 Task: Add Sprouts Guava Melon Moisturizing Hand Cream With Hyaluronic Acid to the cart.
Action: Mouse moved to (807, 318)
Screenshot: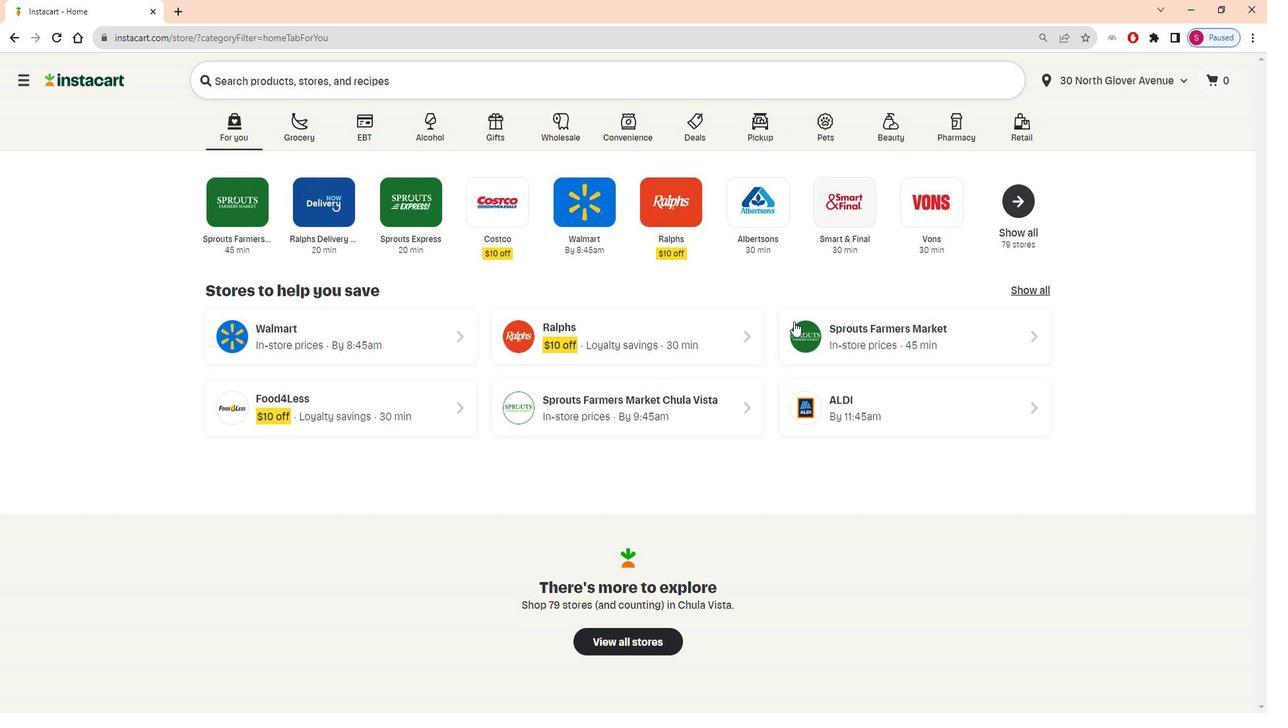 
Action: Mouse pressed left at (807, 318)
Screenshot: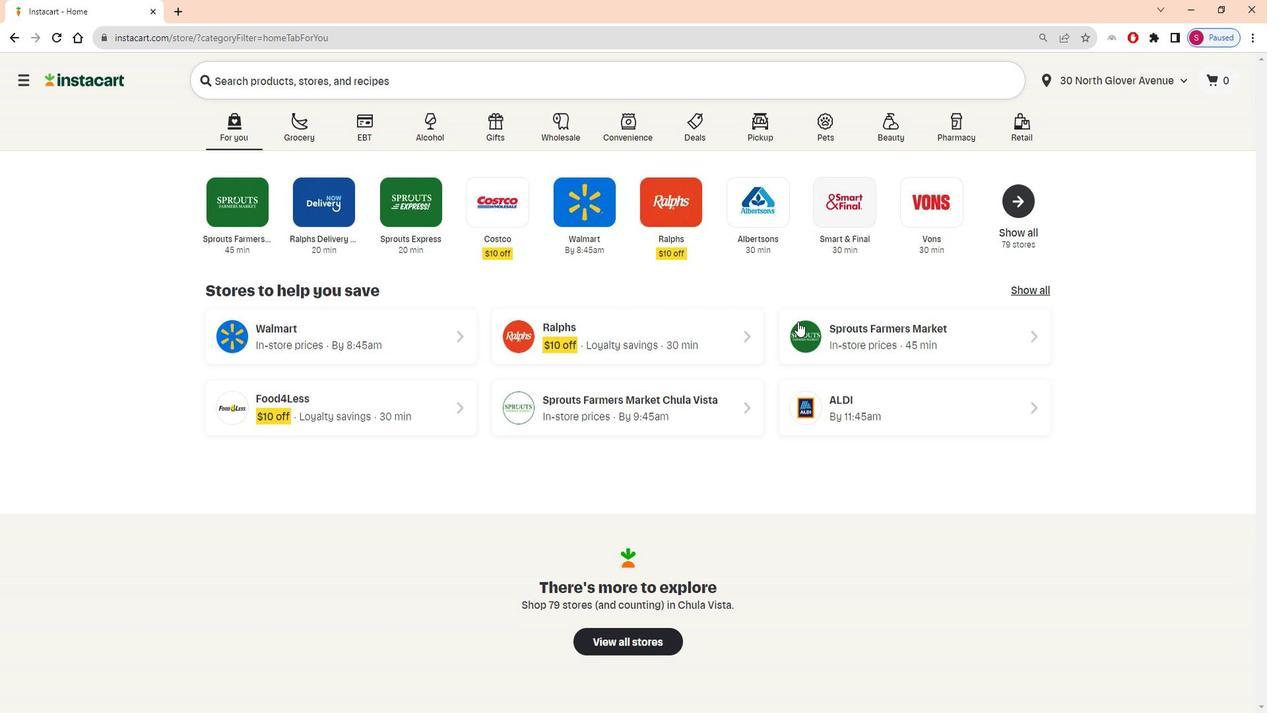 
Action: Mouse moved to (127, 467)
Screenshot: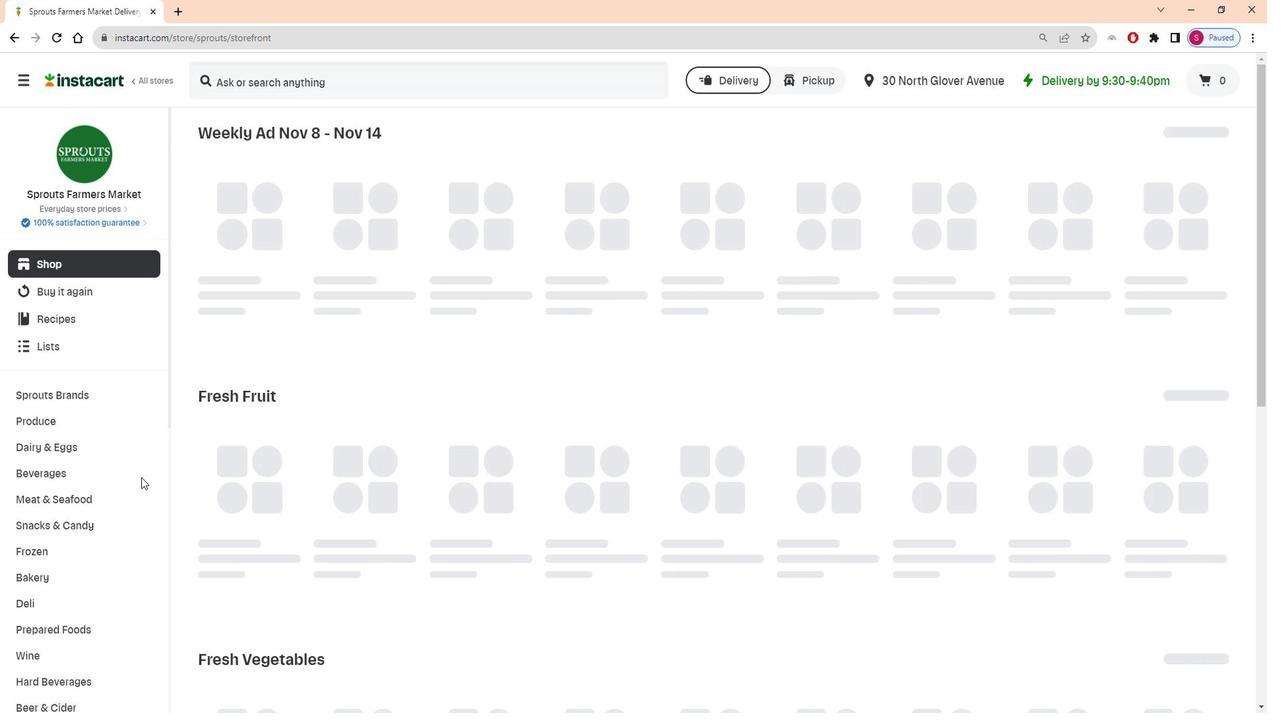 
Action: Mouse scrolled (127, 466) with delta (0, 0)
Screenshot: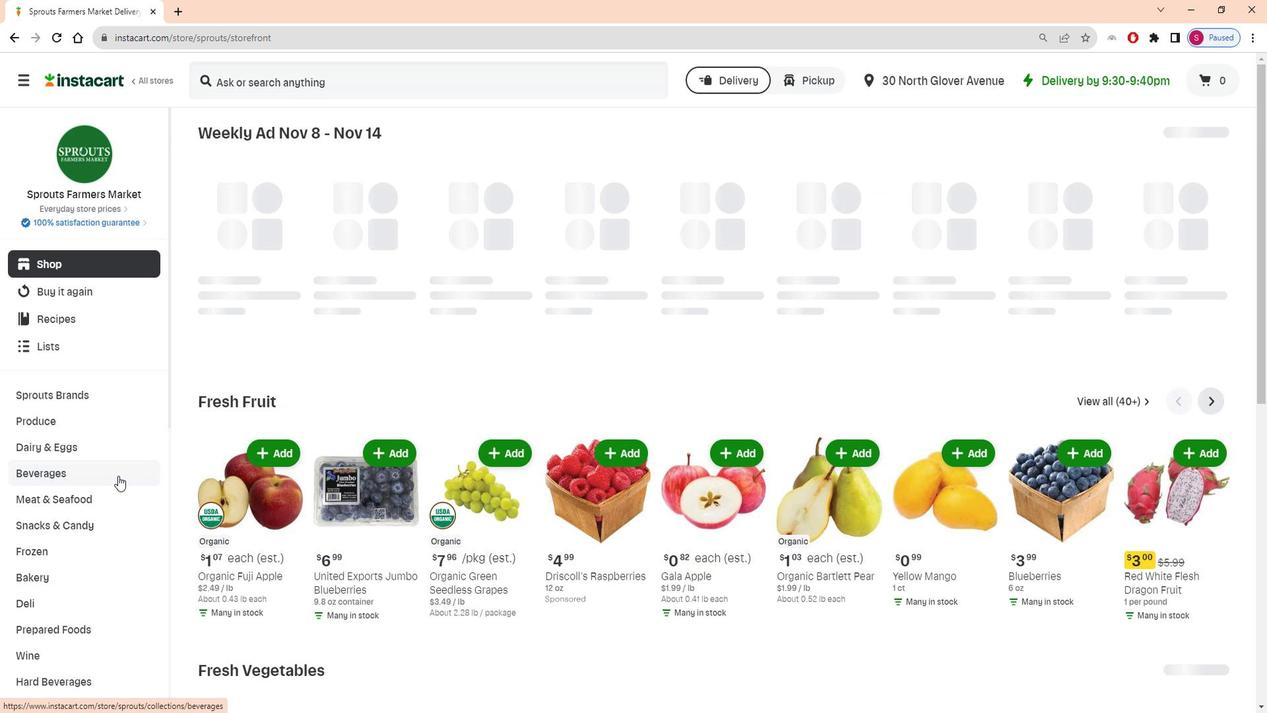 
Action: Mouse scrolled (127, 466) with delta (0, 0)
Screenshot: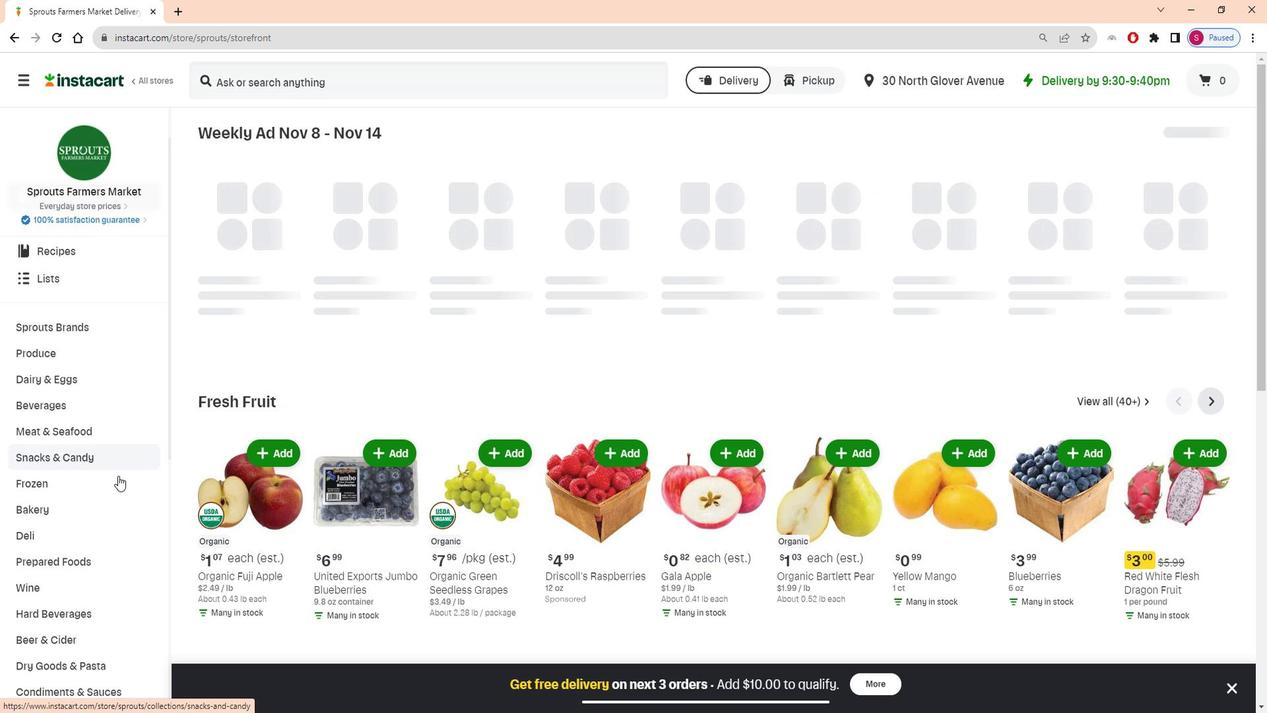 
Action: Mouse scrolled (127, 466) with delta (0, 0)
Screenshot: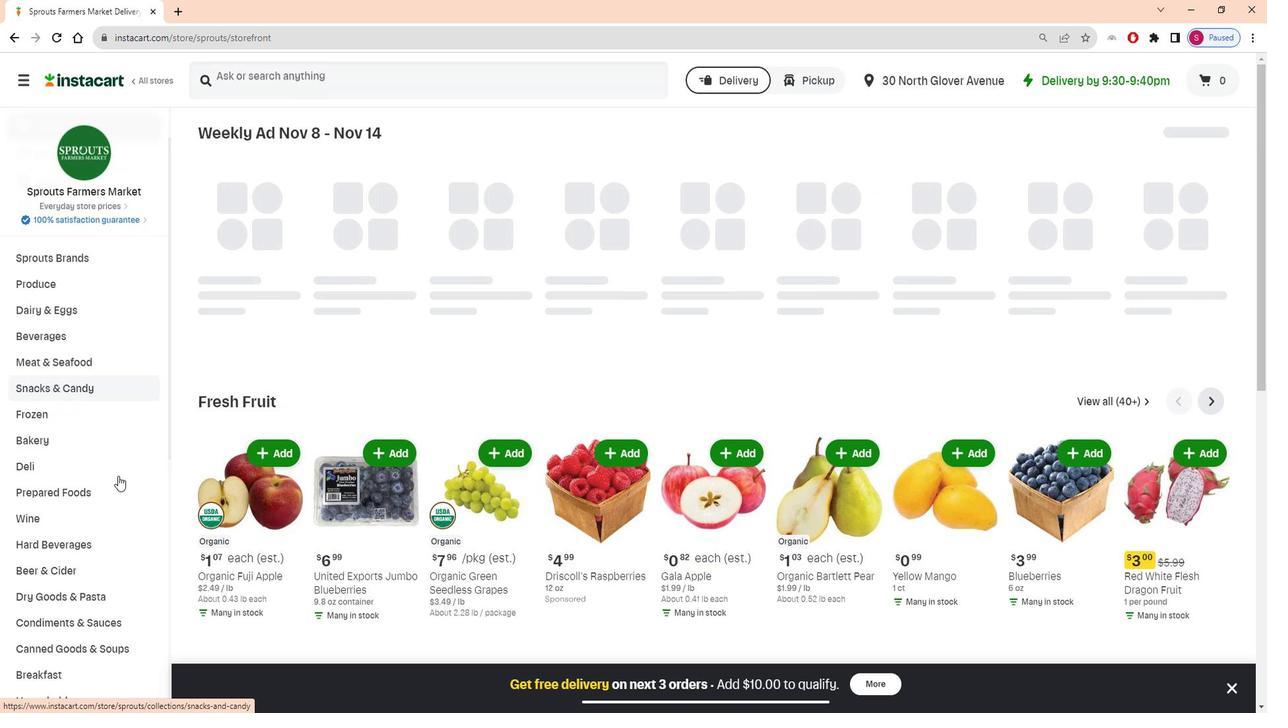 
Action: Mouse scrolled (127, 466) with delta (0, 0)
Screenshot: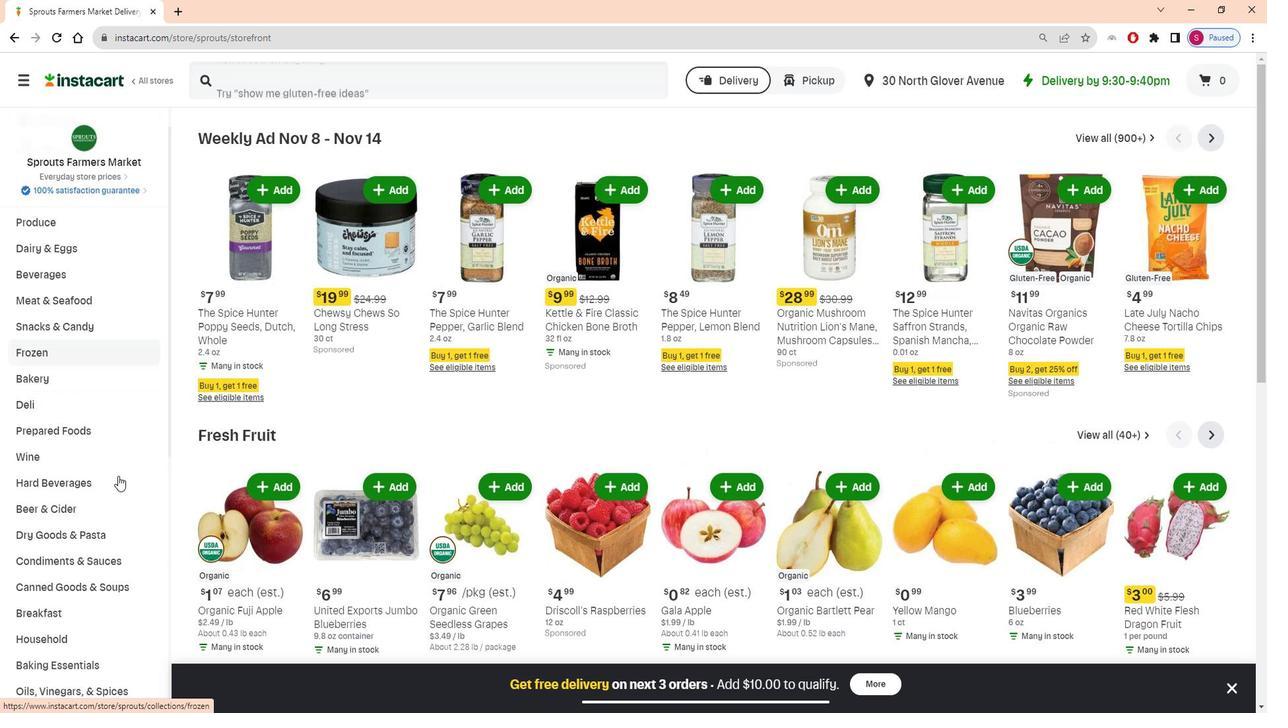 
Action: Mouse scrolled (127, 466) with delta (0, 0)
Screenshot: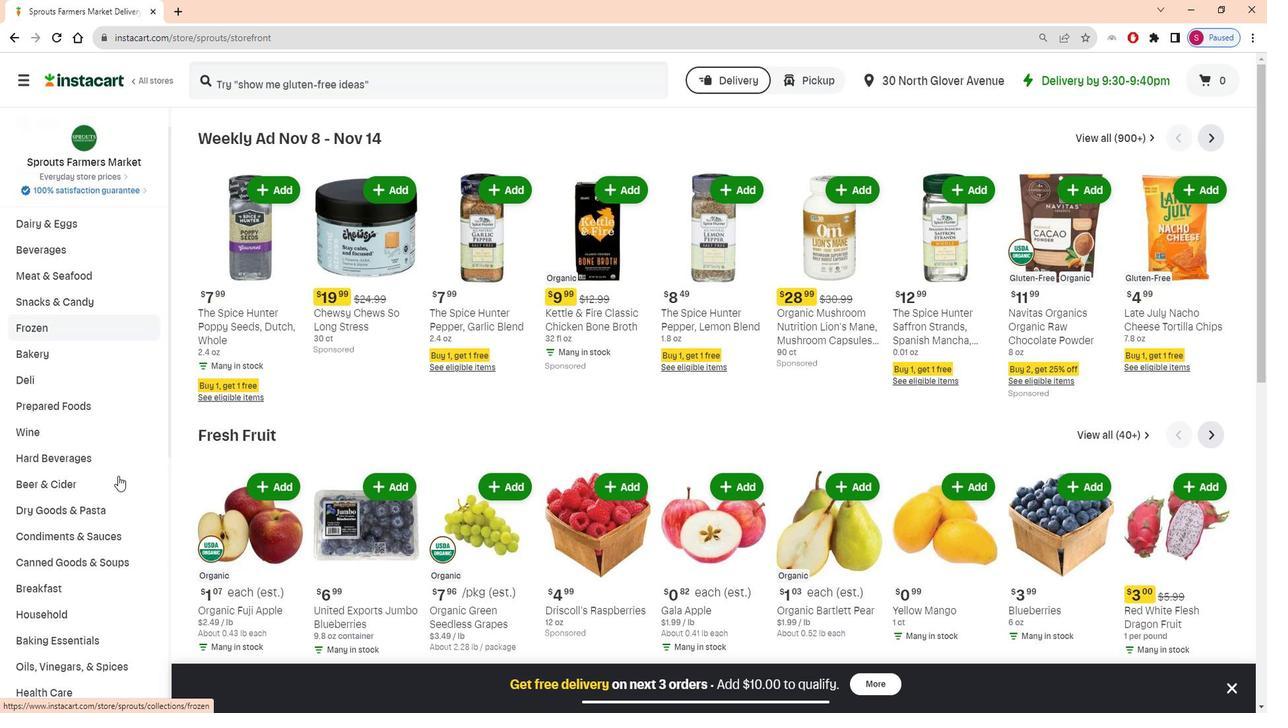 
Action: Mouse scrolled (127, 466) with delta (0, 0)
Screenshot: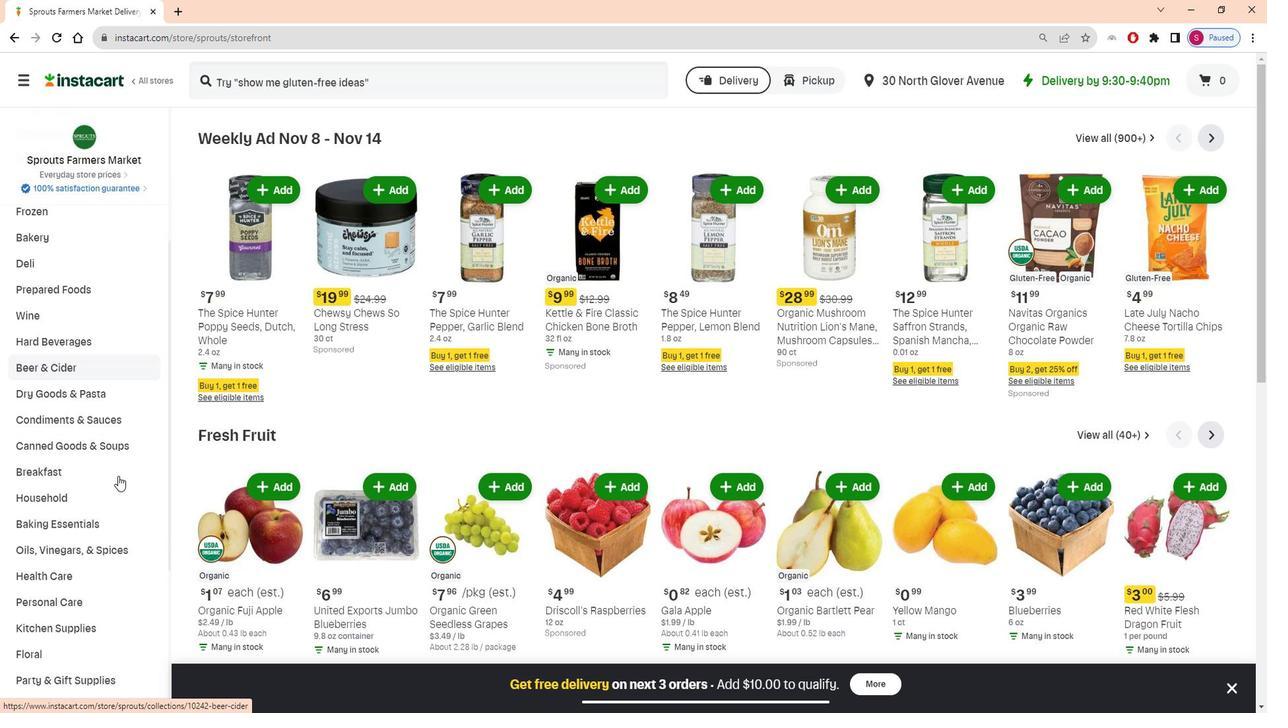 
Action: Mouse moved to (102, 519)
Screenshot: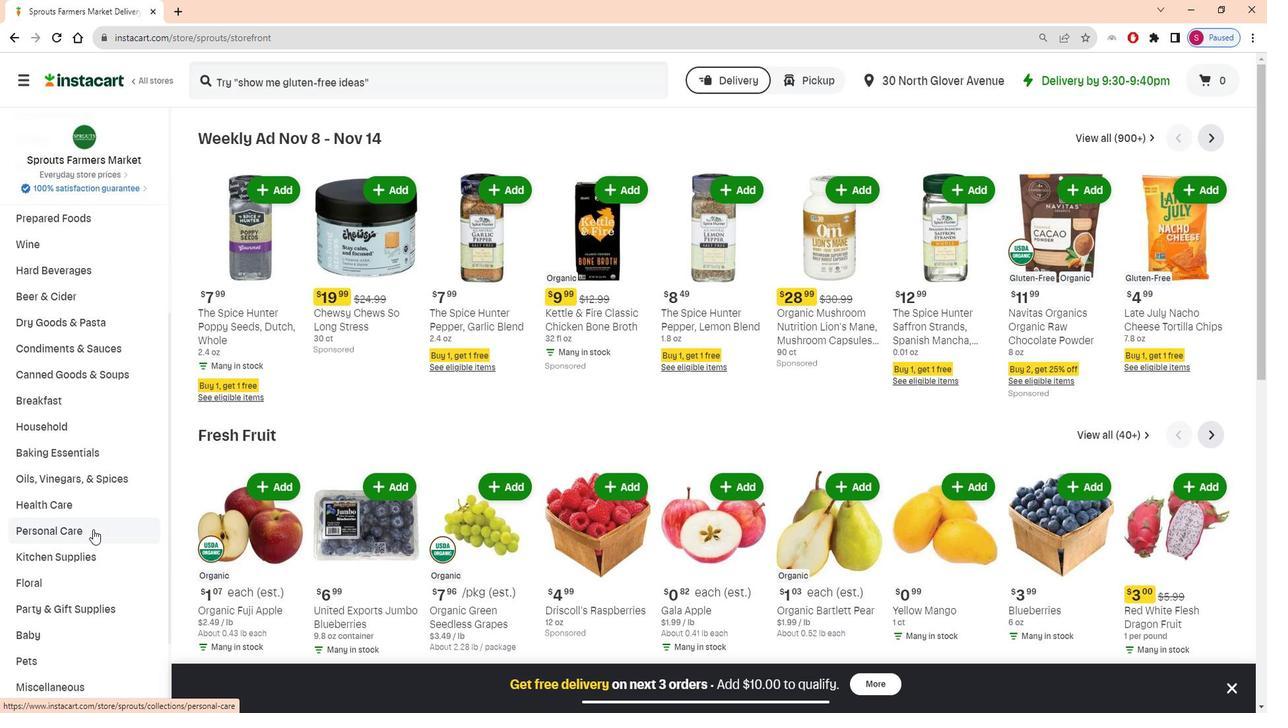 
Action: Mouse pressed left at (102, 519)
Screenshot: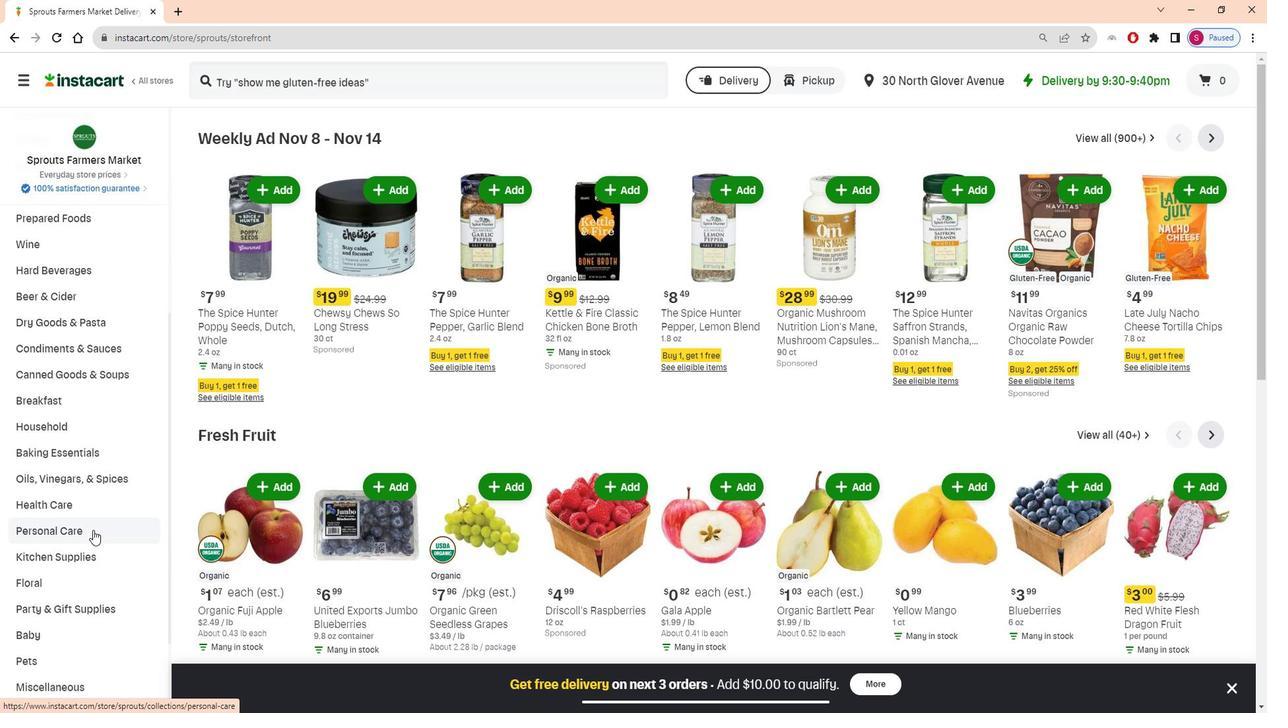 
Action: Mouse moved to (336, 176)
Screenshot: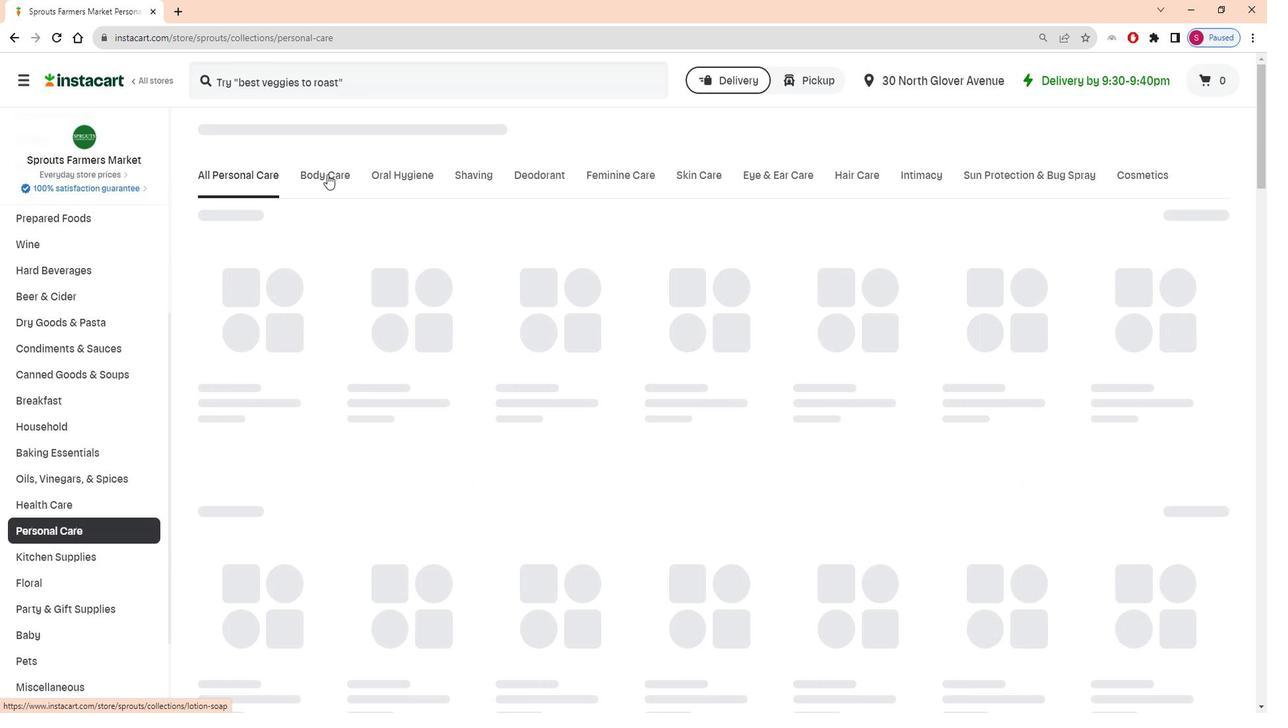
Action: Mouse pressed left at (336, 176)
Screenshot: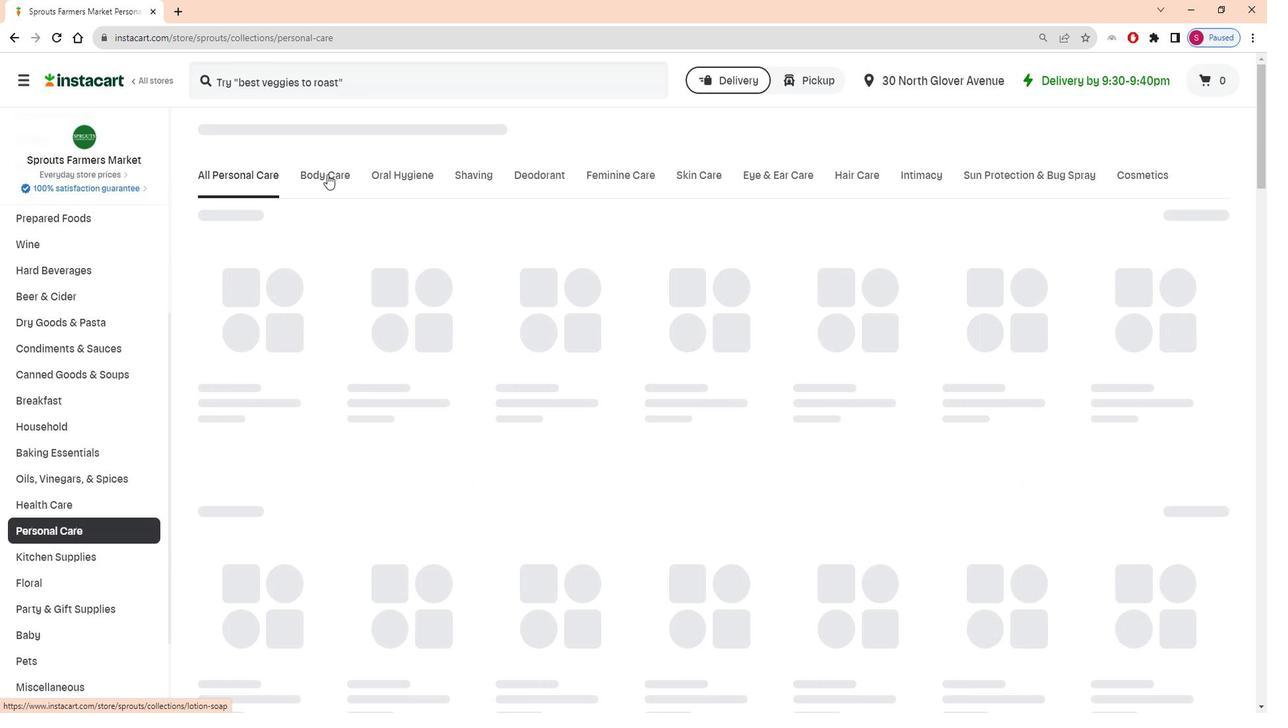 
Action: Mouse moved to (561, 237)
Screenshot: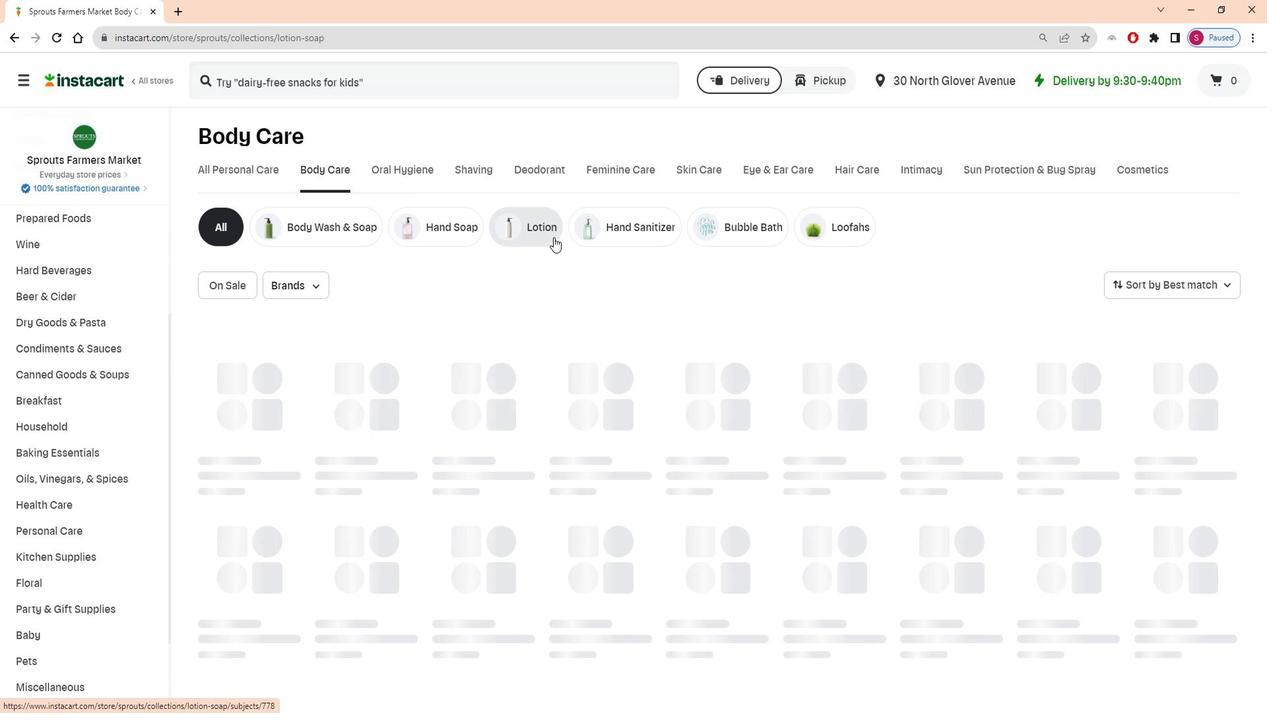 
Action: Mouse pressed left at (561, 237)
Screenshot: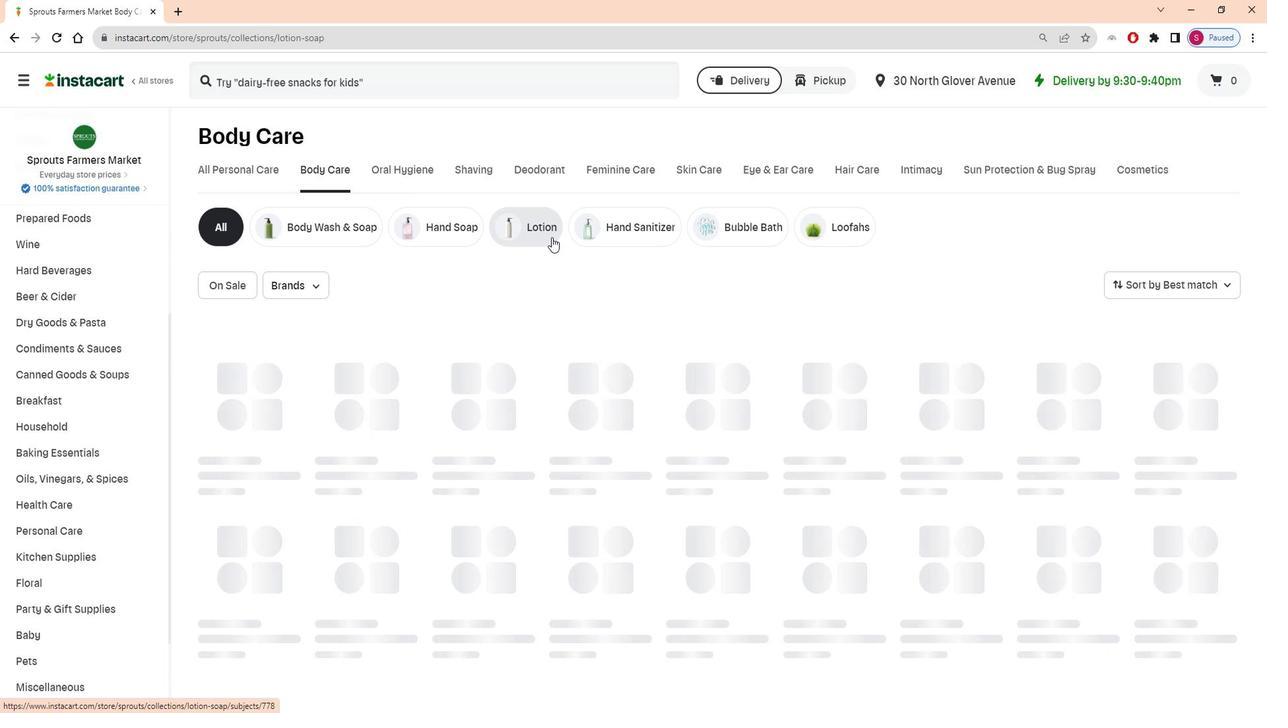 
Action: Mouse moved to (544, 223)
Screenshot: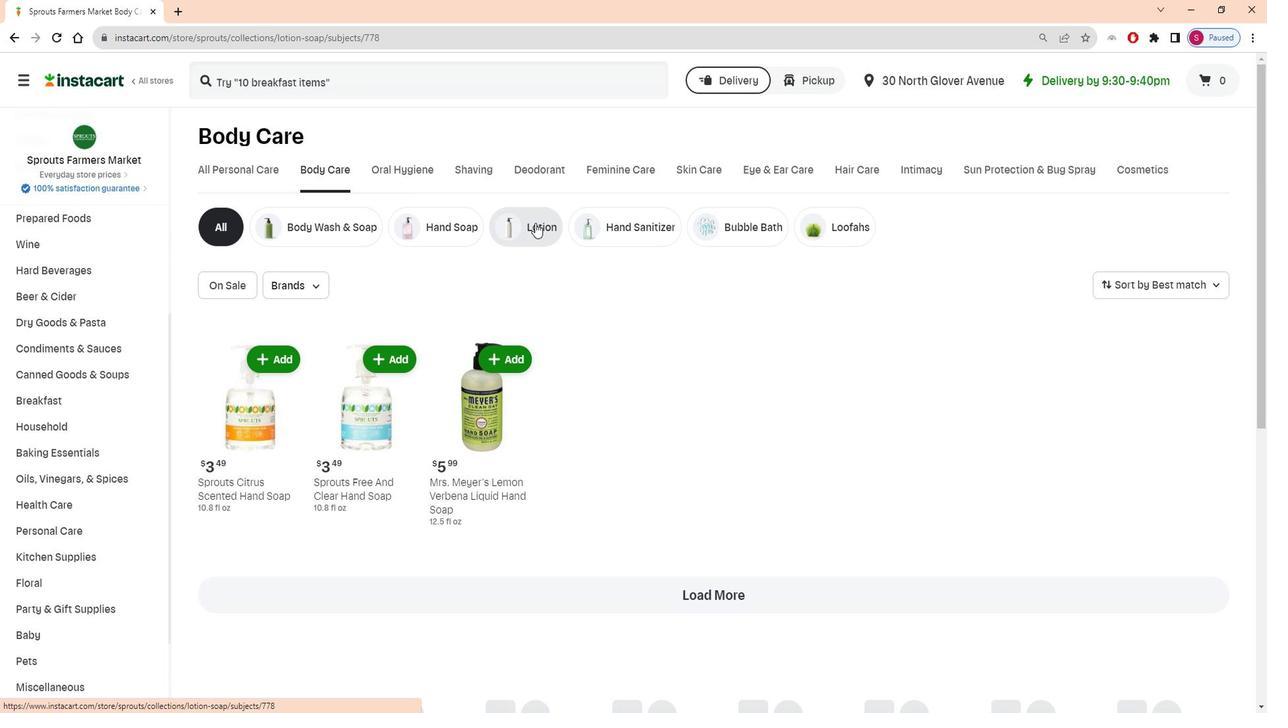 
Action: Mouse pressed left at (544, 223)
Screenshot: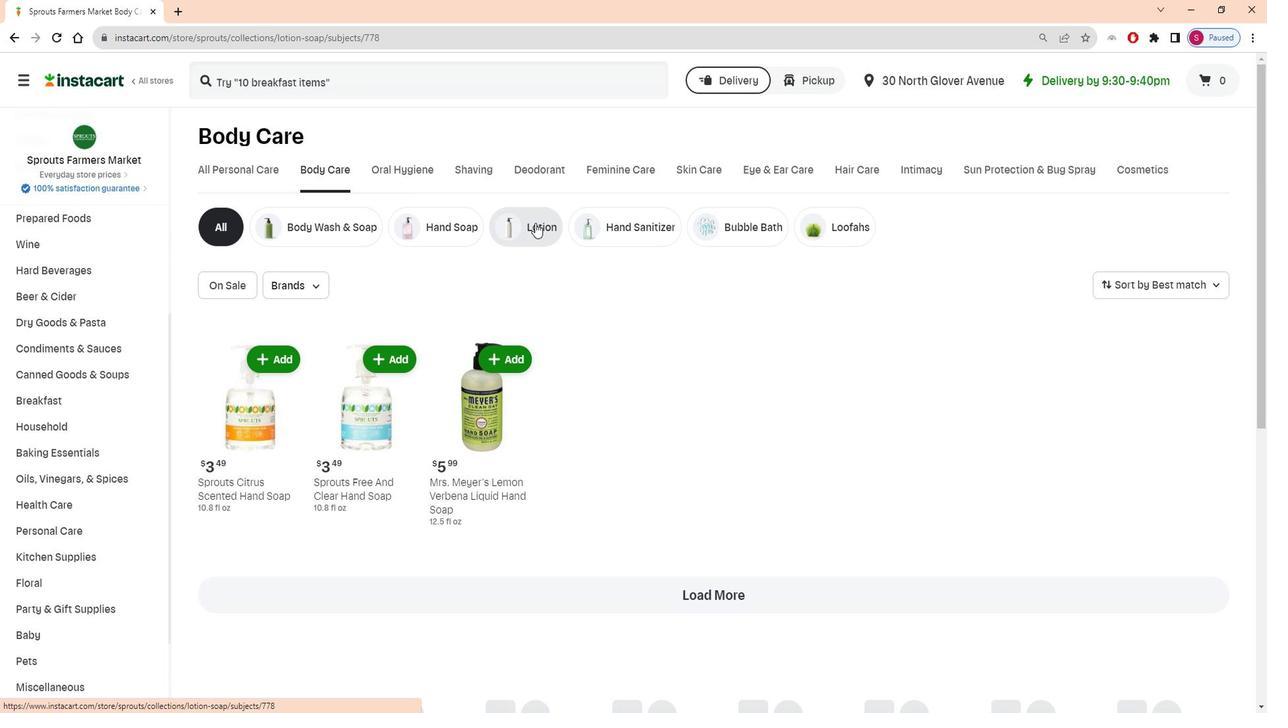 
Action: Mouse moved to (378, 92)
Screenshot: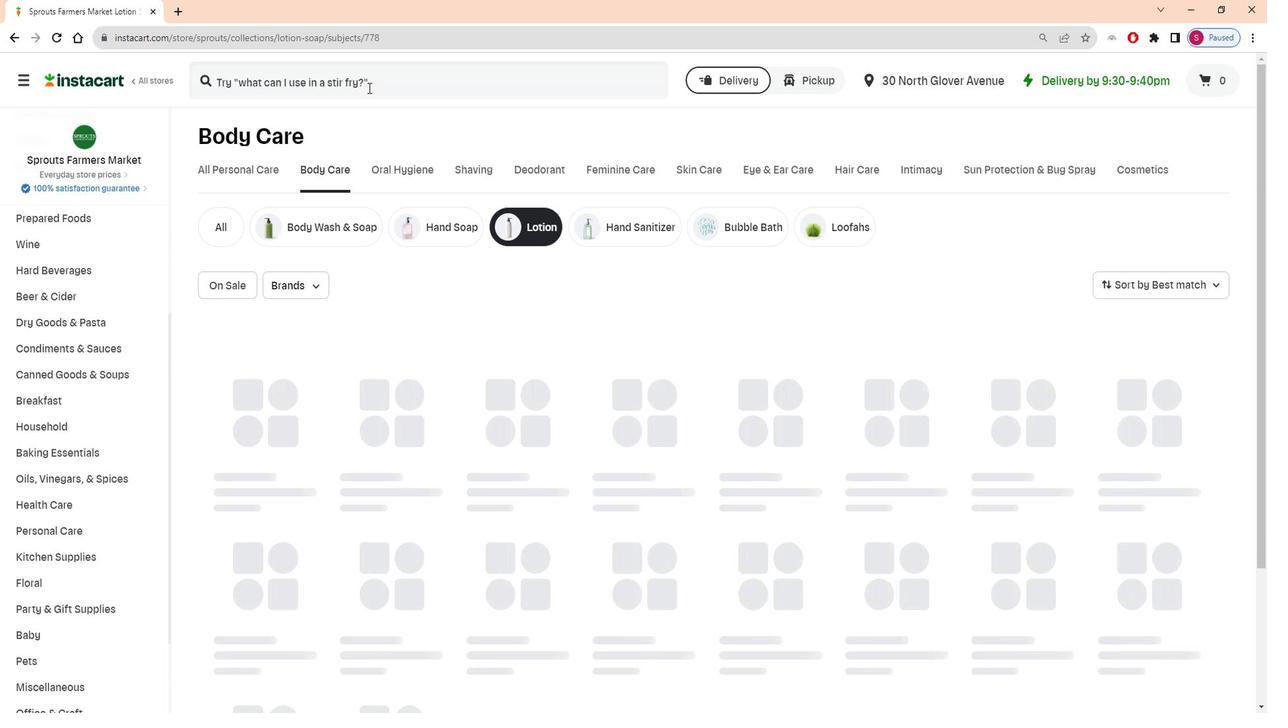 
Action: Mouse pressed left at (378, 92)
Screenshot: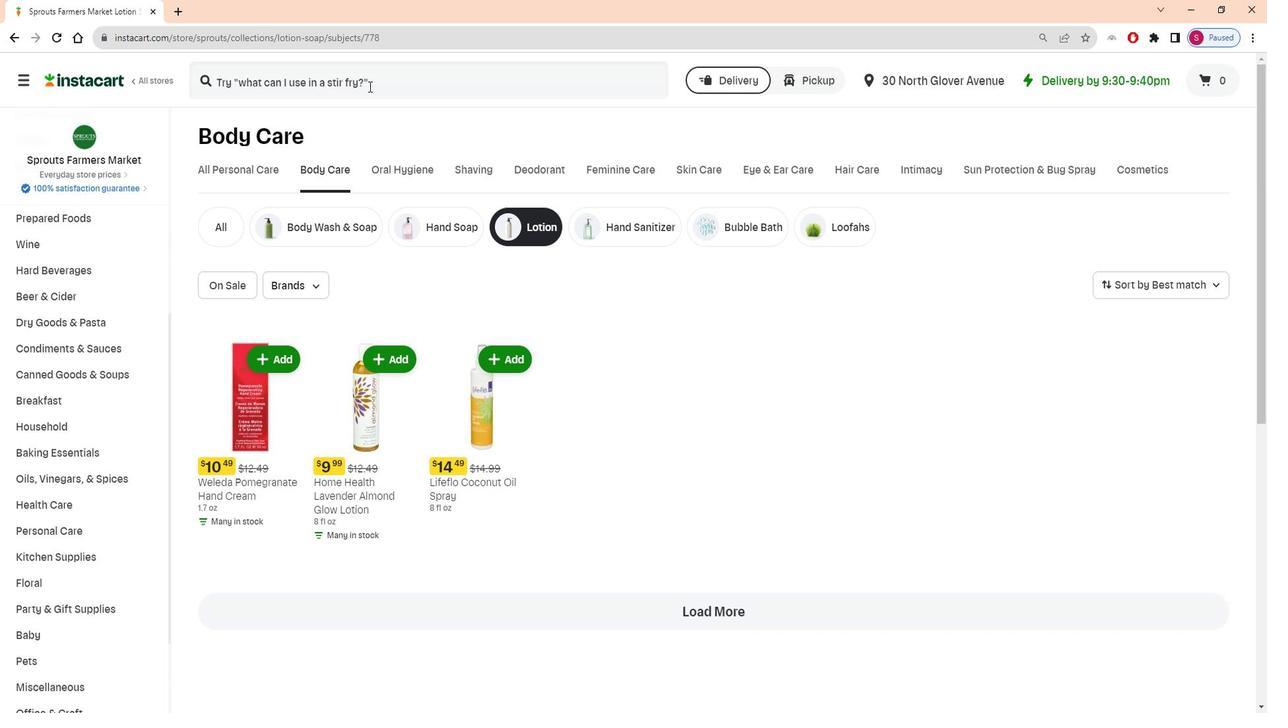 
Action: Key pressed <Key.shift>Sprouts<Key.space><Key.shift>Guav<Key.backspace>va<Key.space><Key.shift>Melon<Key.space><Key.shift>Moisturizing<Key.space><Key.shift>Hand<Key.space><Key.shift>Cream<Key.space><Key.shift>With<Key.space><Key.shift>Hyaluronic<Key.space><Key.shift>Acid<Key.space><Key.enter>
Screenshot: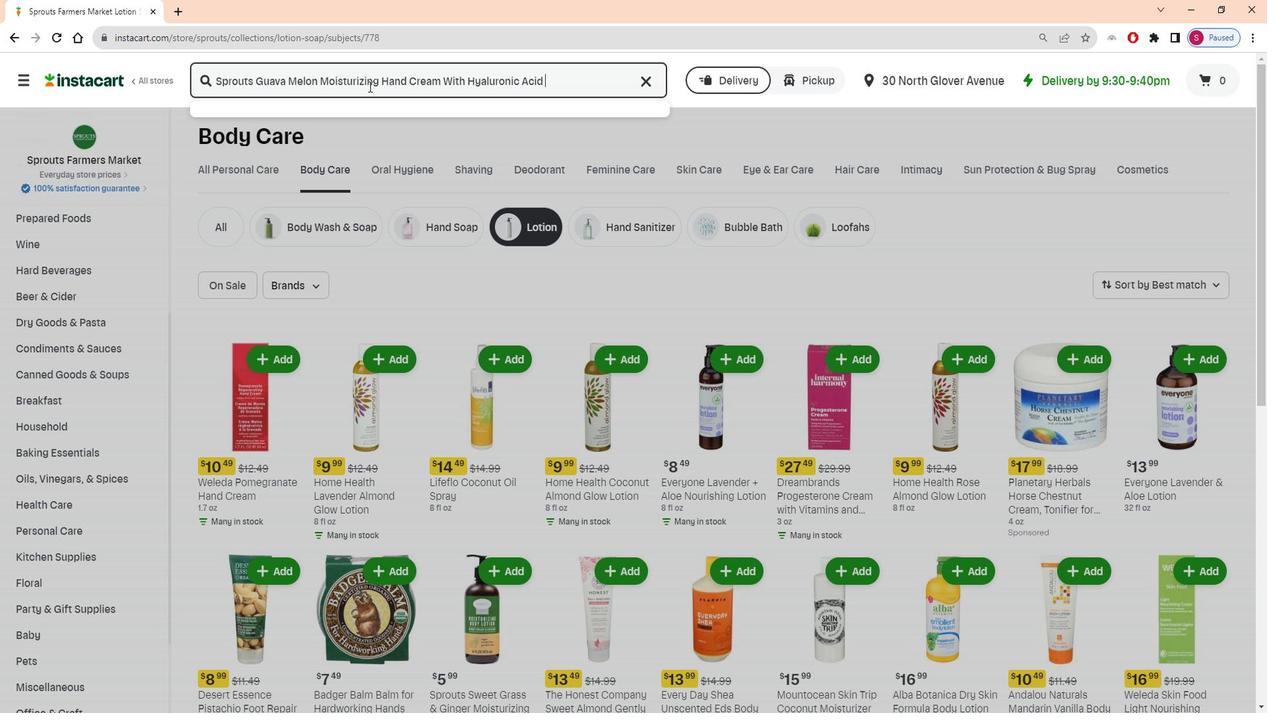 
Action: Mouse moved to (199, 264)
Screenshot: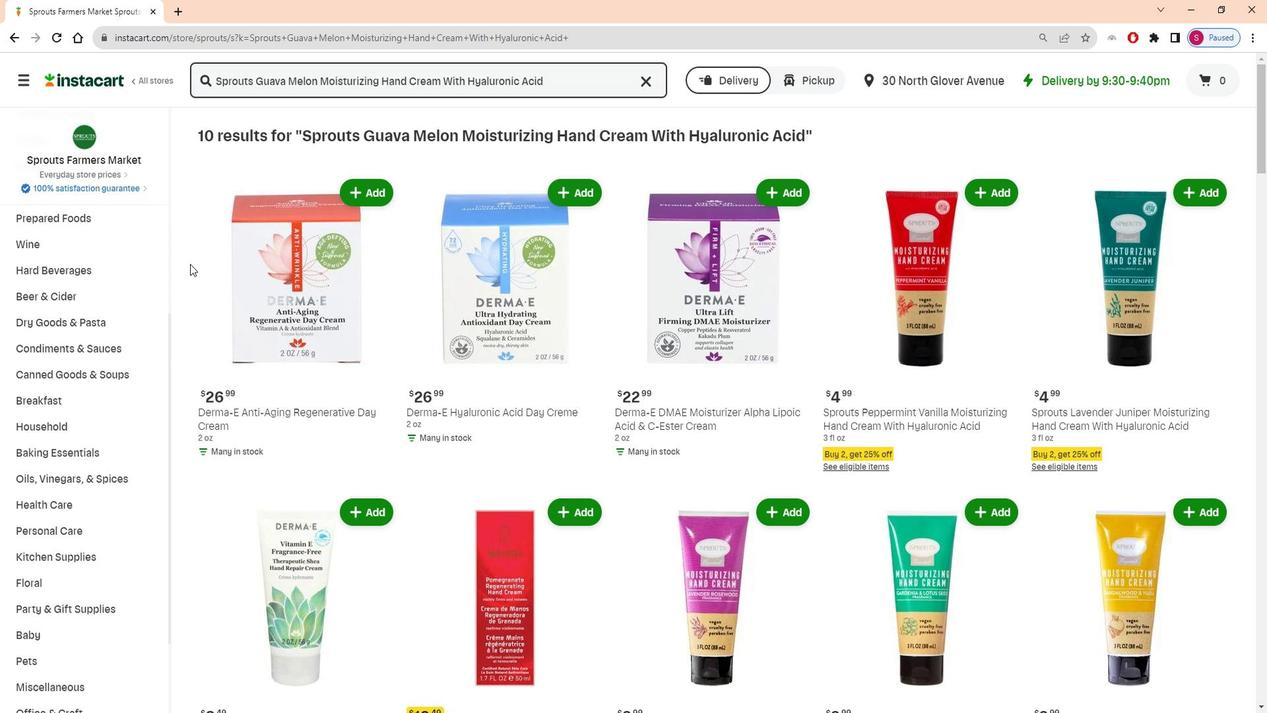 
Action: Mouse scrolled (199, 263) with delta (0, 0)
Screenshot: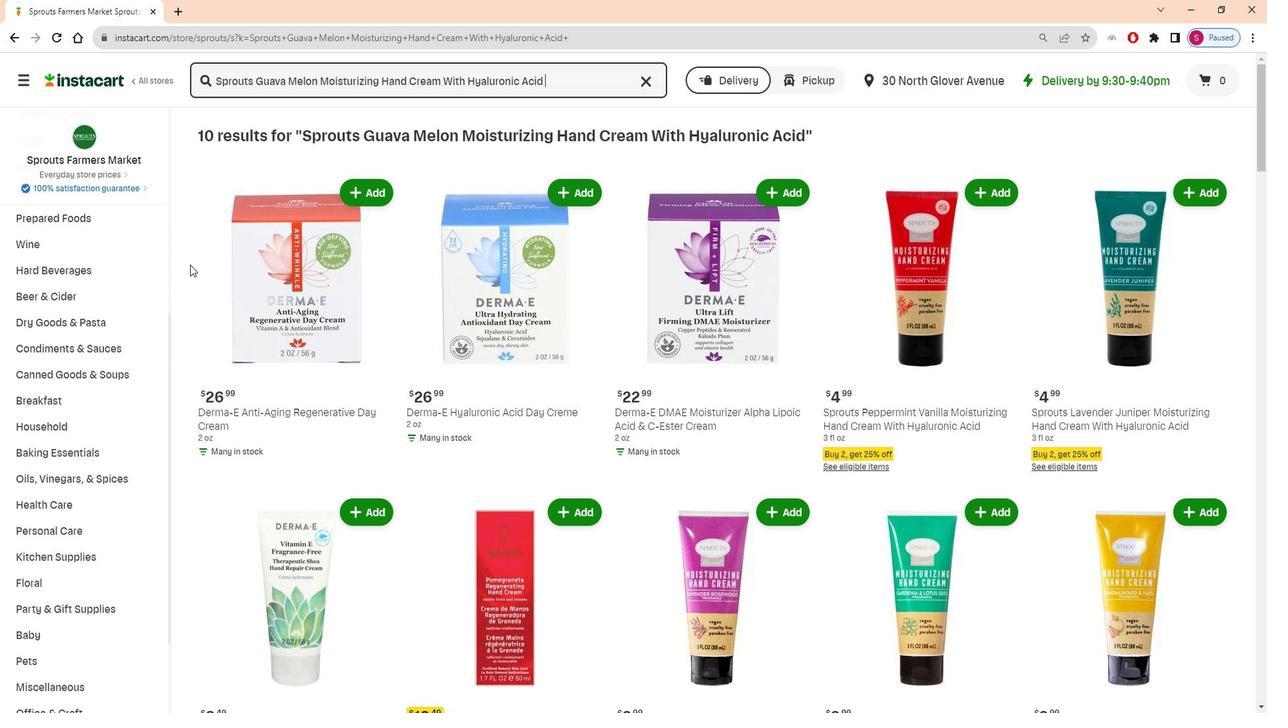 
Action: Mouse scrolled (199, 263) with delta (0, 0)
Screenshot: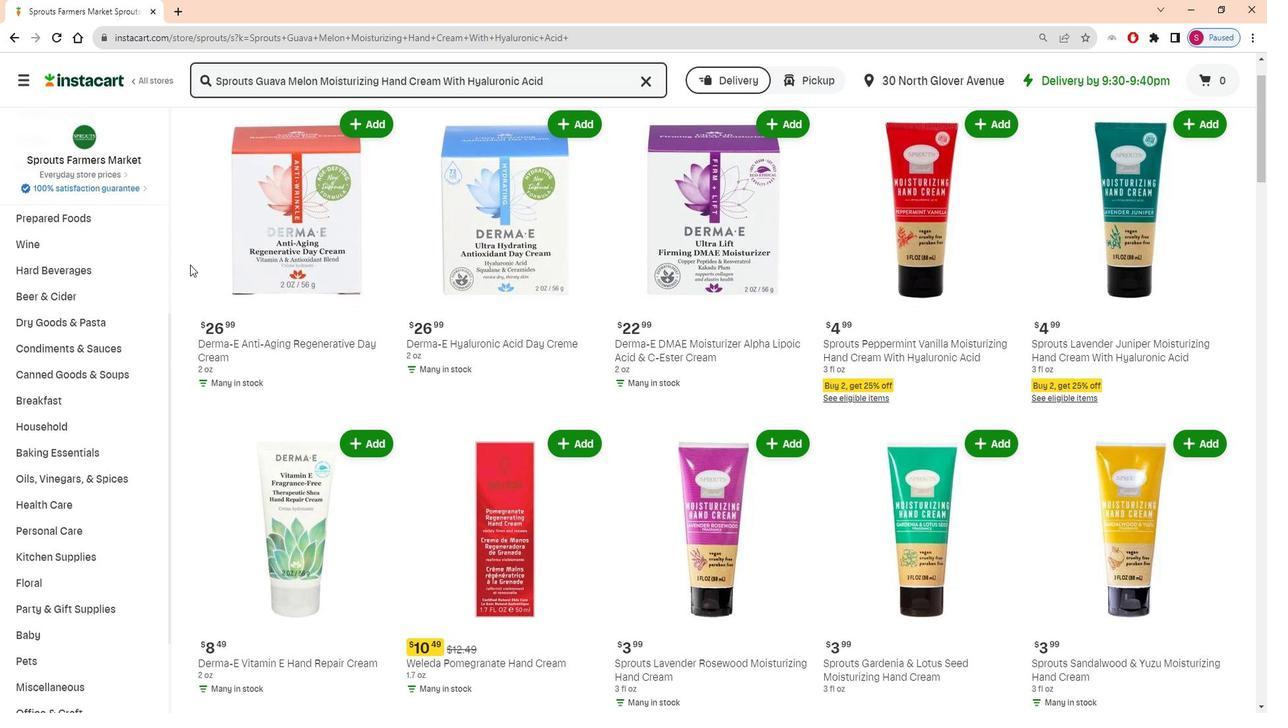
Action: Mouse moved to (199, 264)
Screenshot: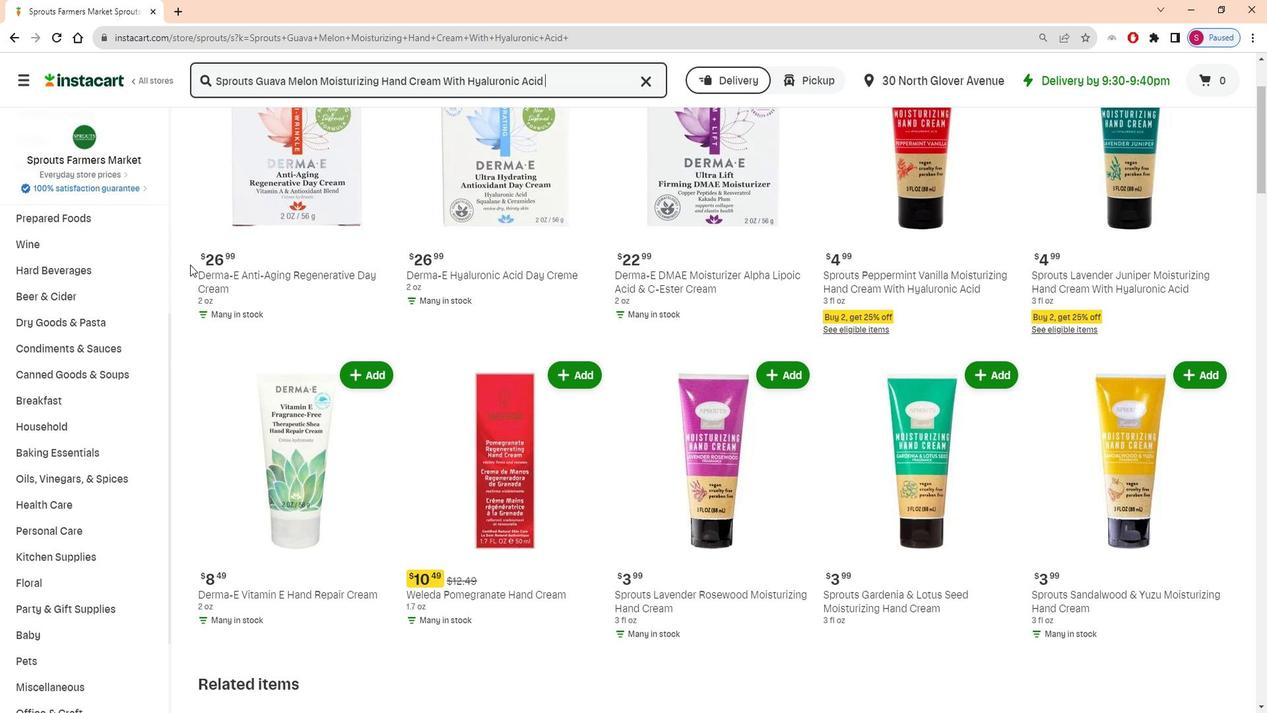 
Action: Mouse scrolled (199, 263) with delta (0, 0)
Screenshot: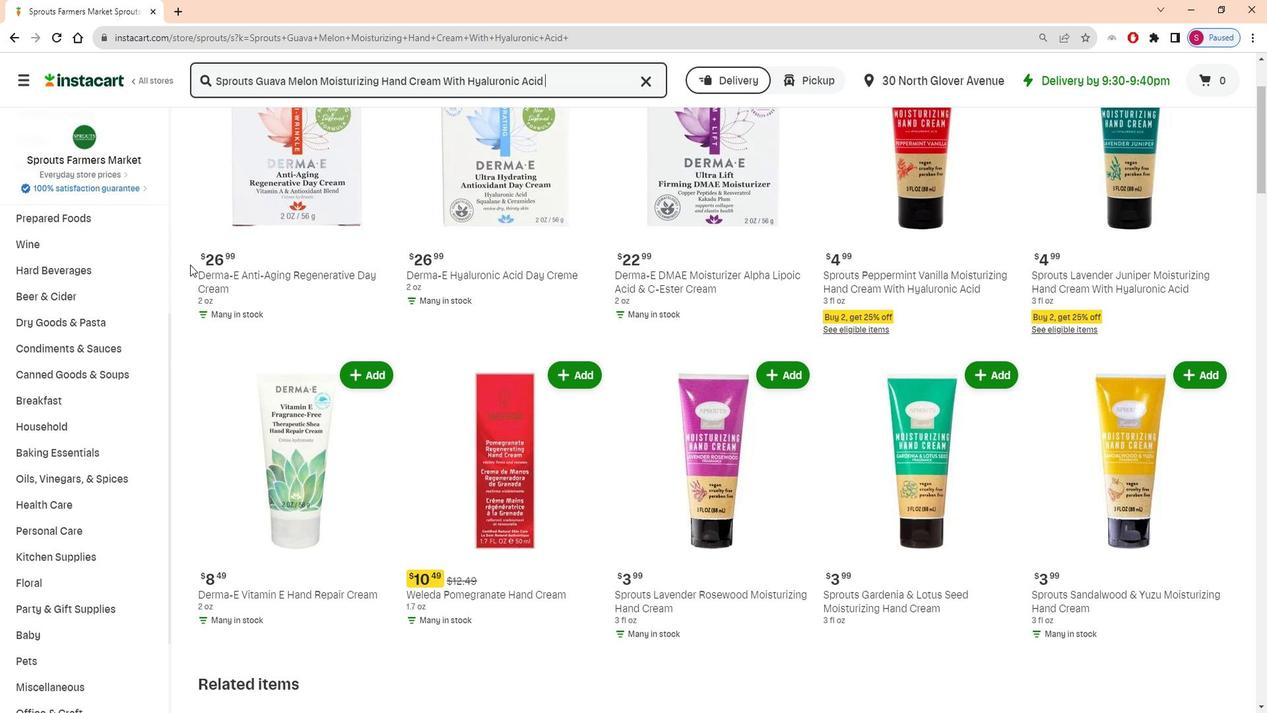 
Action: Mouse moved to (198, 263)
Screenshot: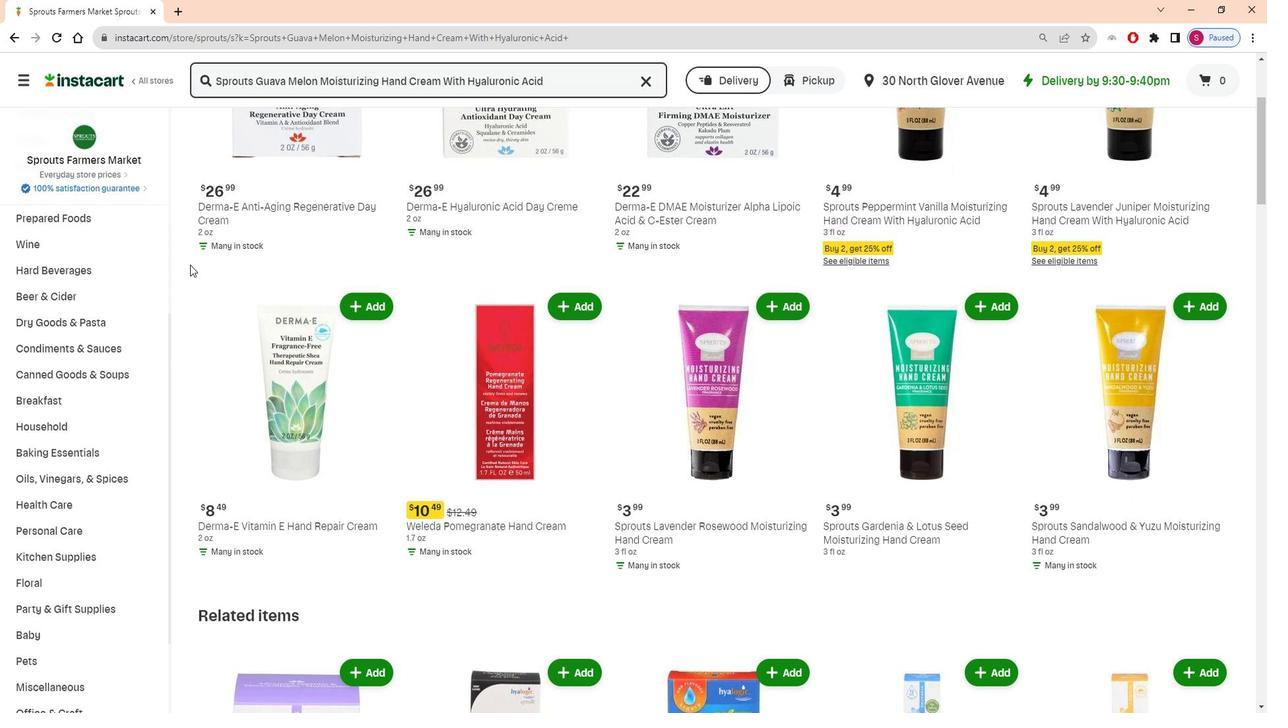 
Action: Mouse scrolled (198, 262) with delta (0, 0)
Screenshot: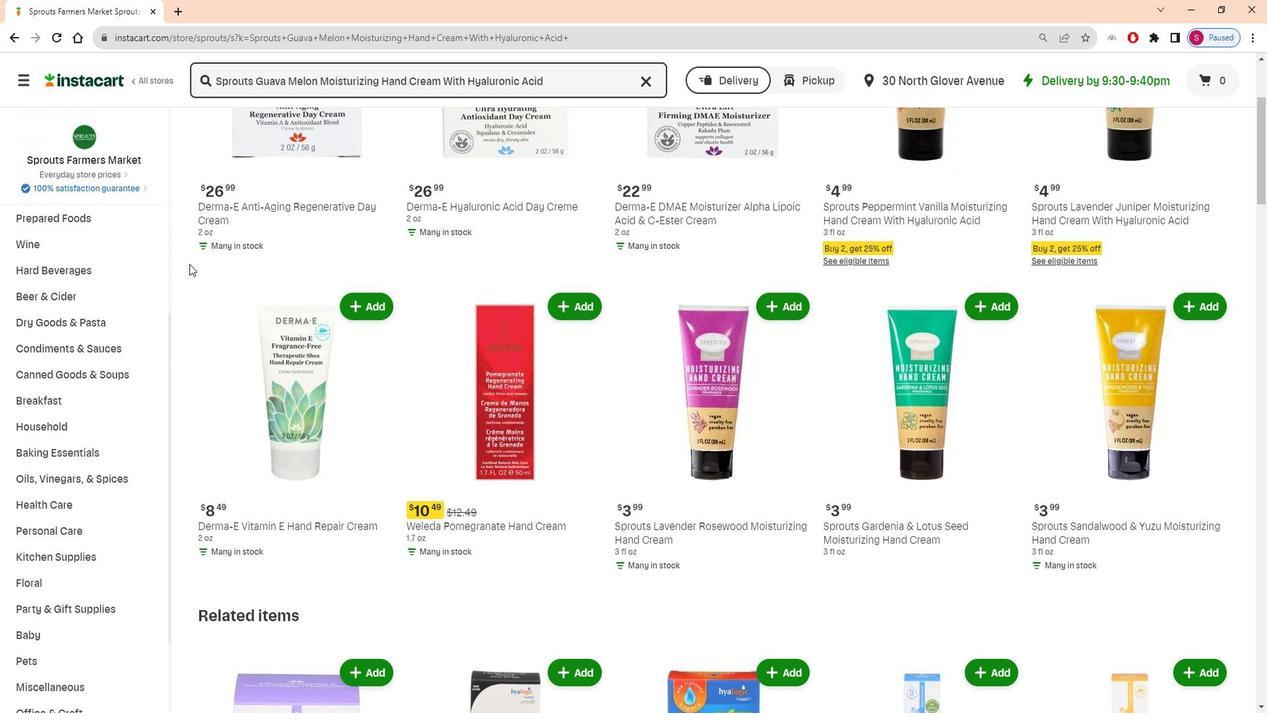 
Action: Mouse moved to (198, 262)
Screenshot: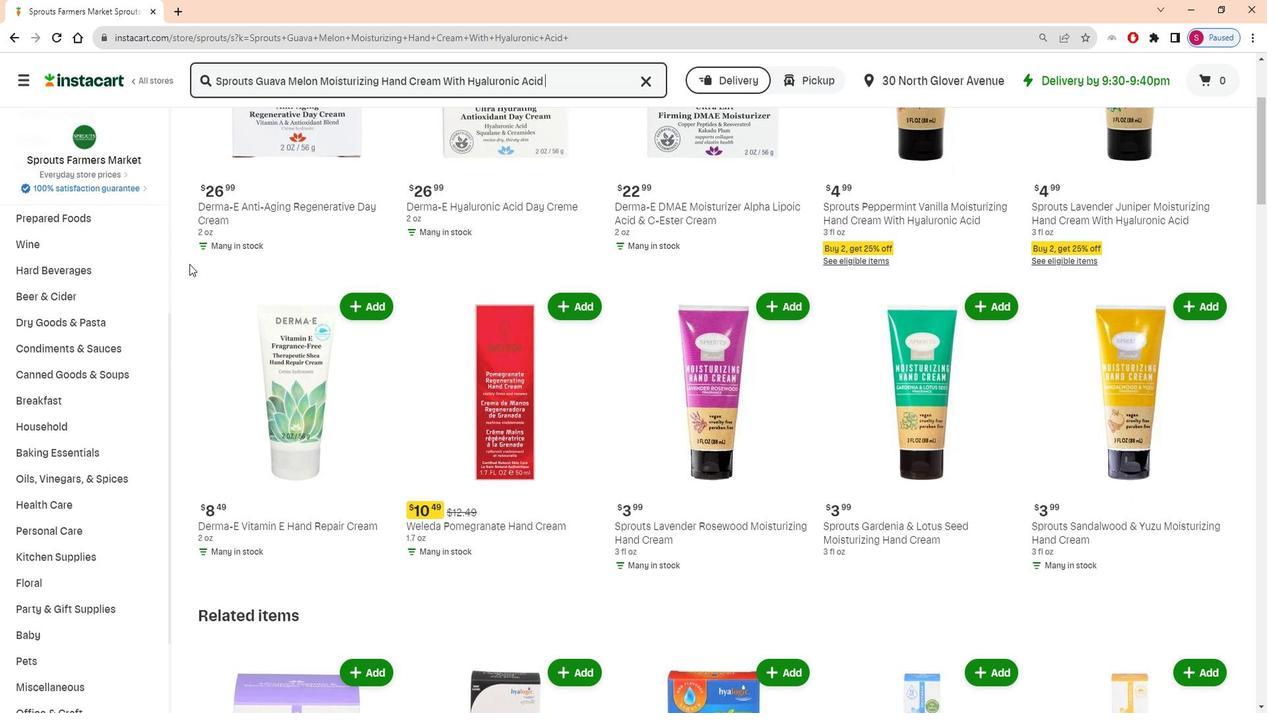 
Action: Mouse scrolled (198, 262) with delta (0, 0)
Screenshot: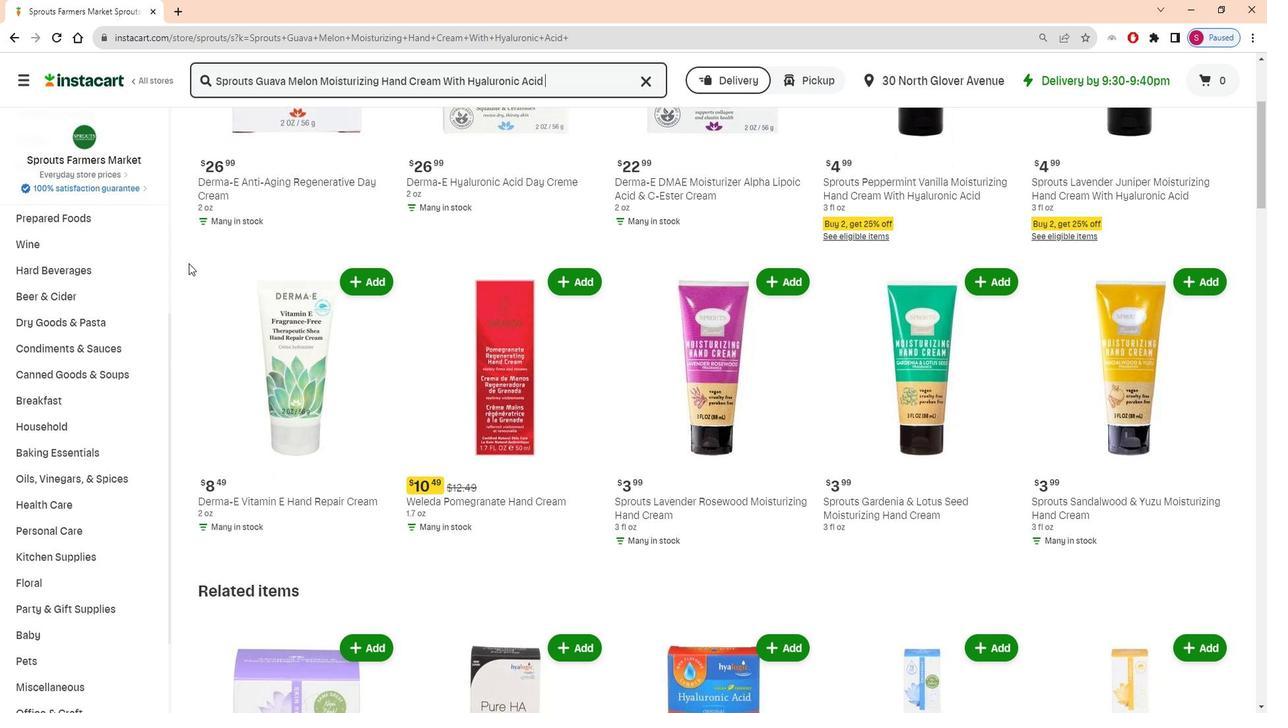 
Action: Mouse scrolled (198, 262) with delta (0, 0)
Screenshot: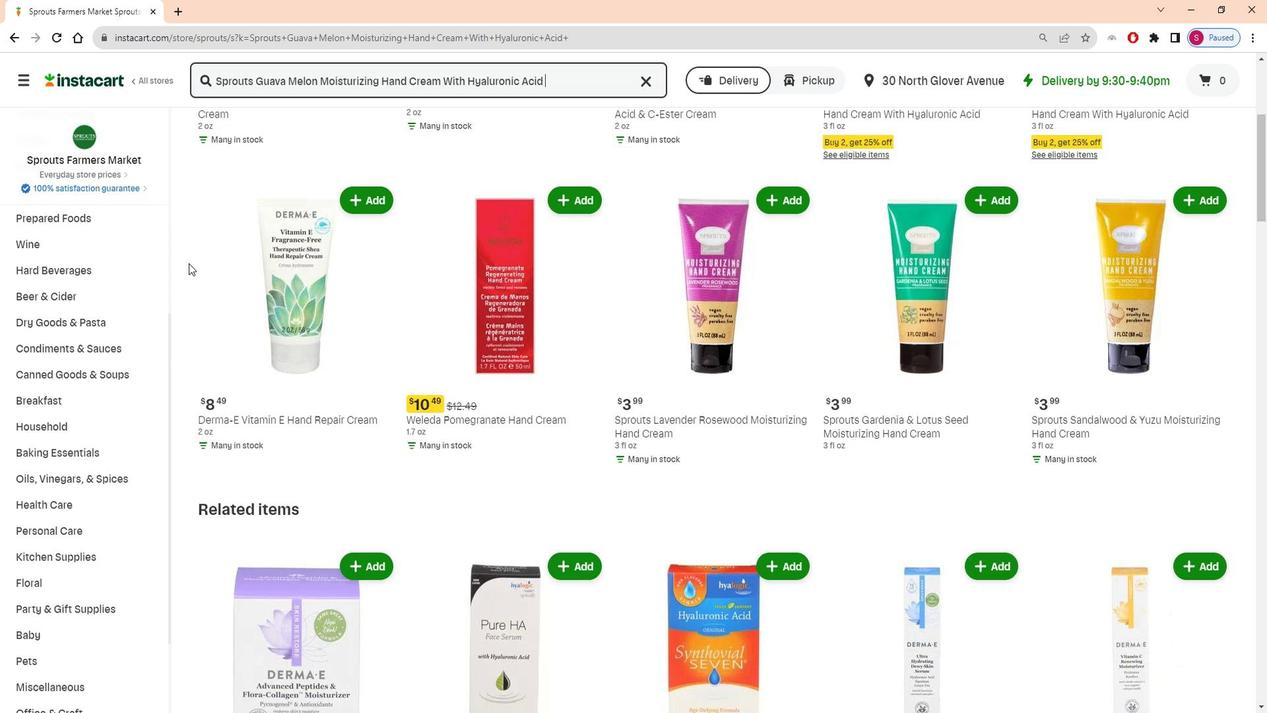 
Action: Mouse moved to (197, 262)
Screenshot: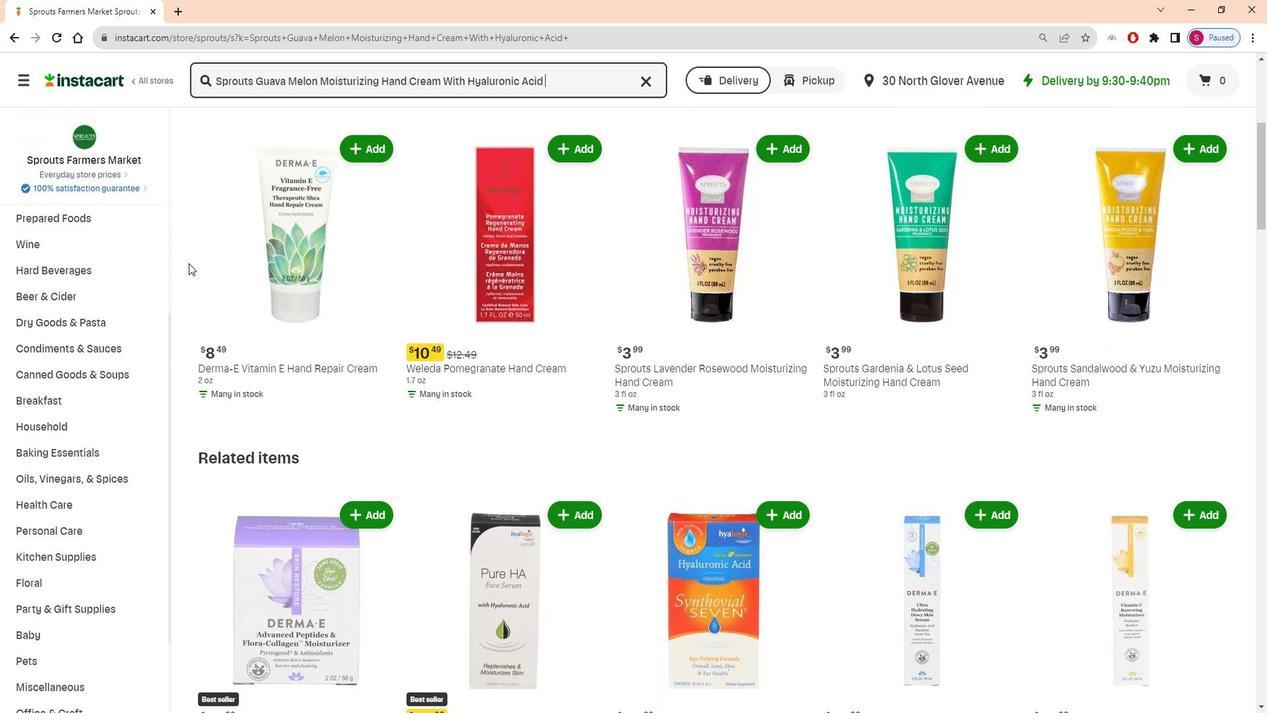 
Action: Mouse scrolled (197, 261) with delta (0, 0)
Screenshot: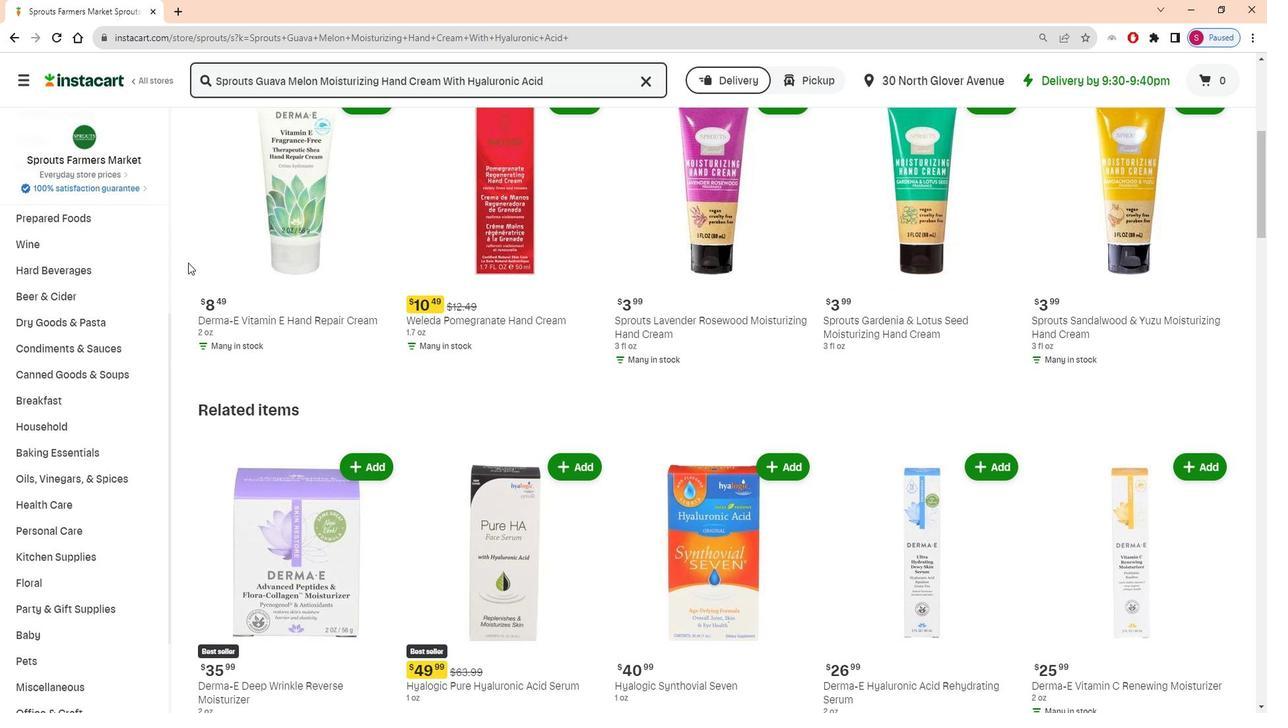 
Action: Mouse moved to (195, 261)
Screenshot: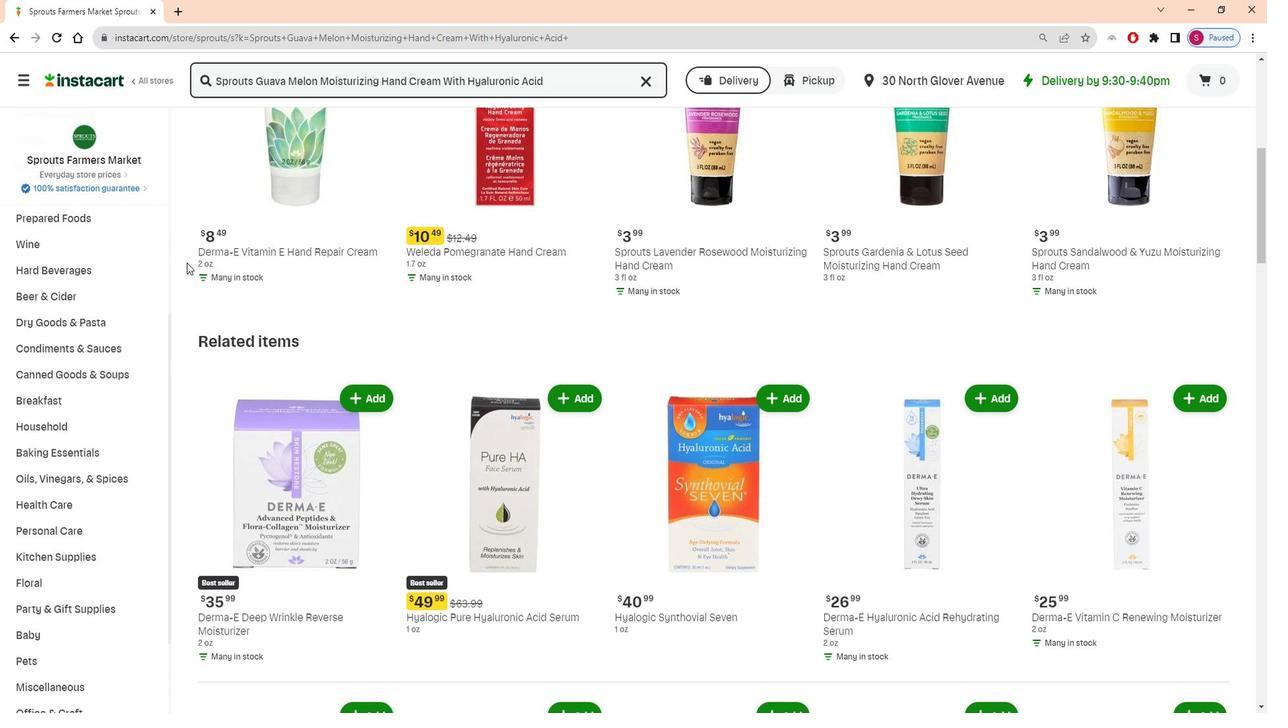
Action: Mouse scrolled (195, 260) with delta (0, 0)
Screenshot: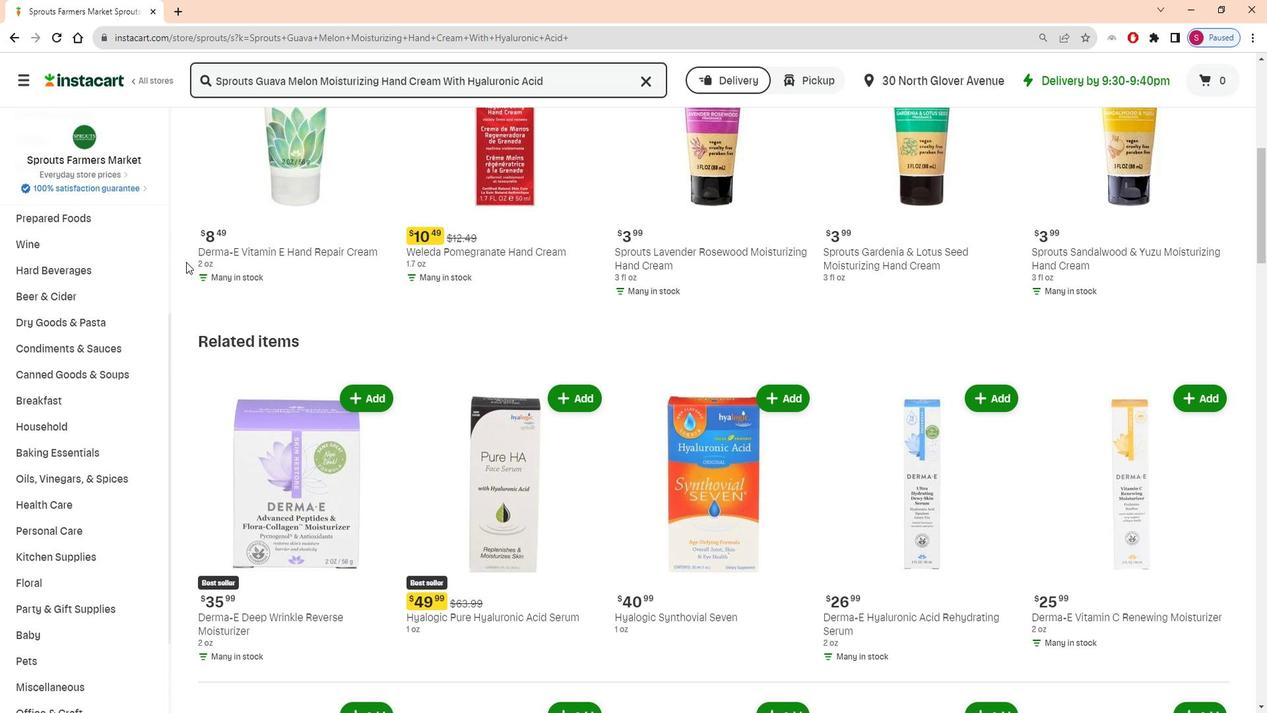
Action: Mouse scrolled (195, 260) with delta (0, 0)
Screenshot: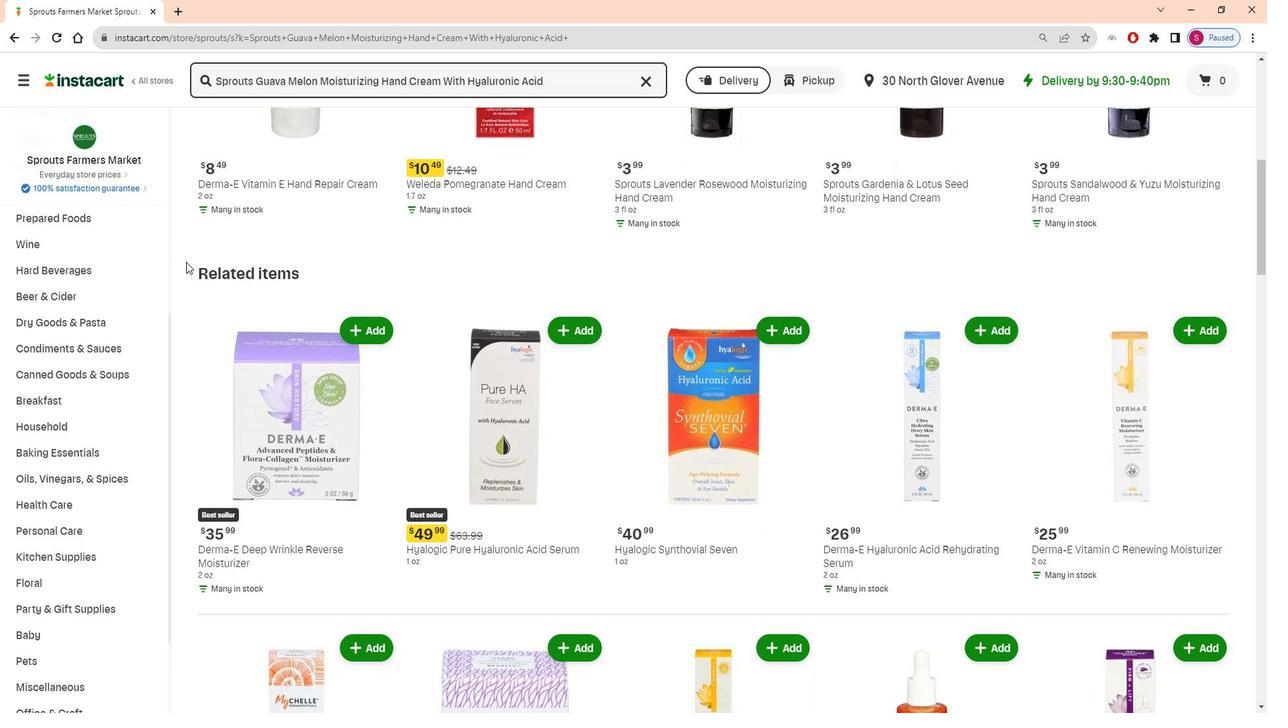 
Action: Mouse scrolled (195, 260) with delta (0, 0)
Screenshot: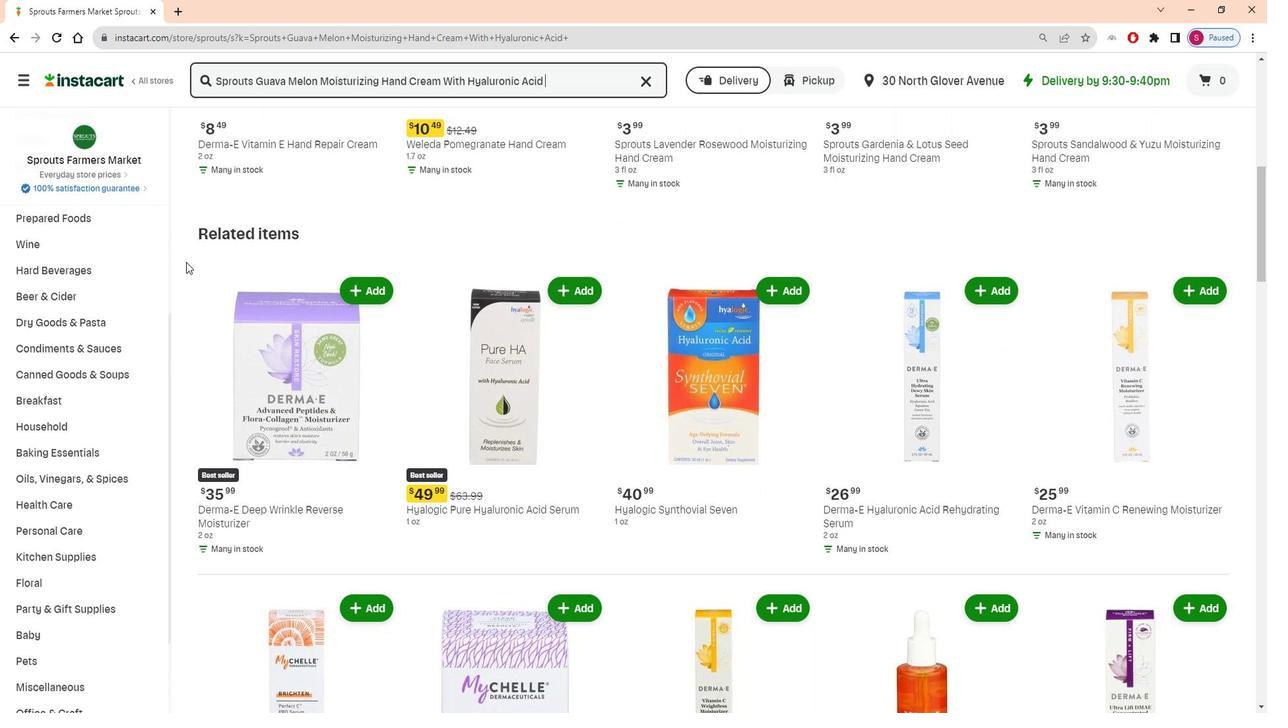 
Action: Mouse scrolled (195, 260) with delta (0, 0)
Screenshot: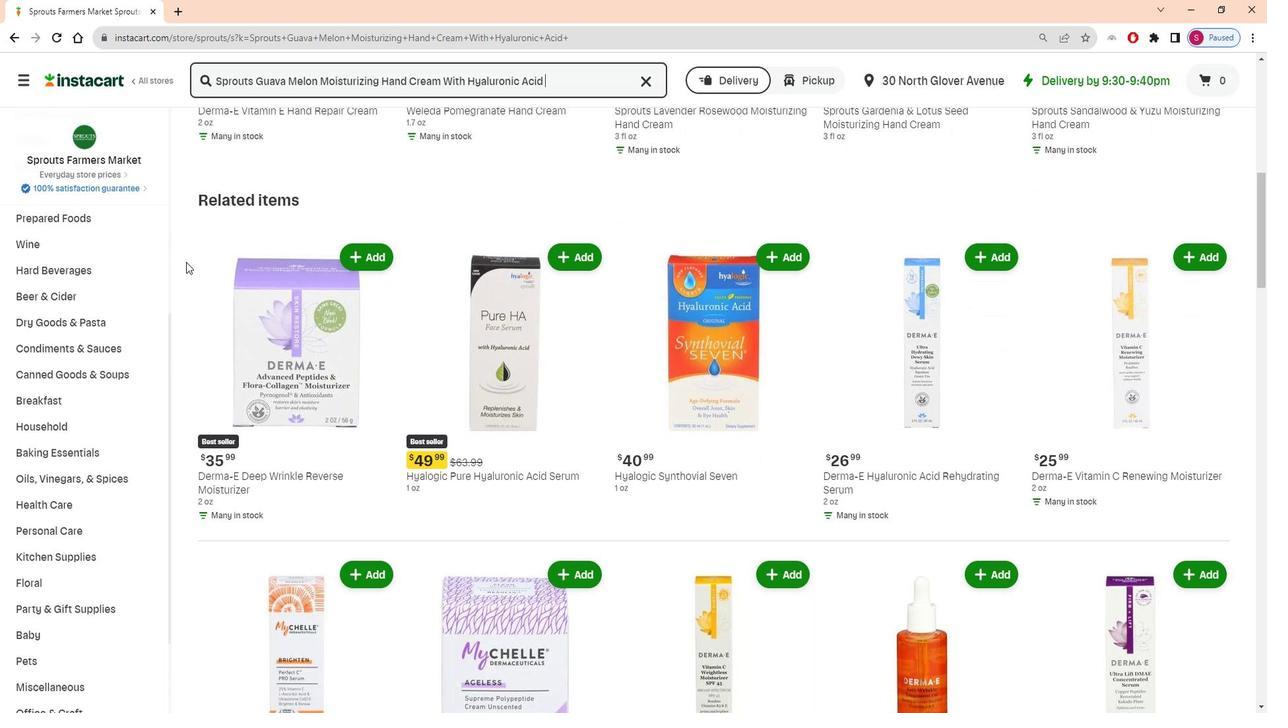 
Action: Mouse scrolled (195, 260) with delta (0, 0)
Screenshot: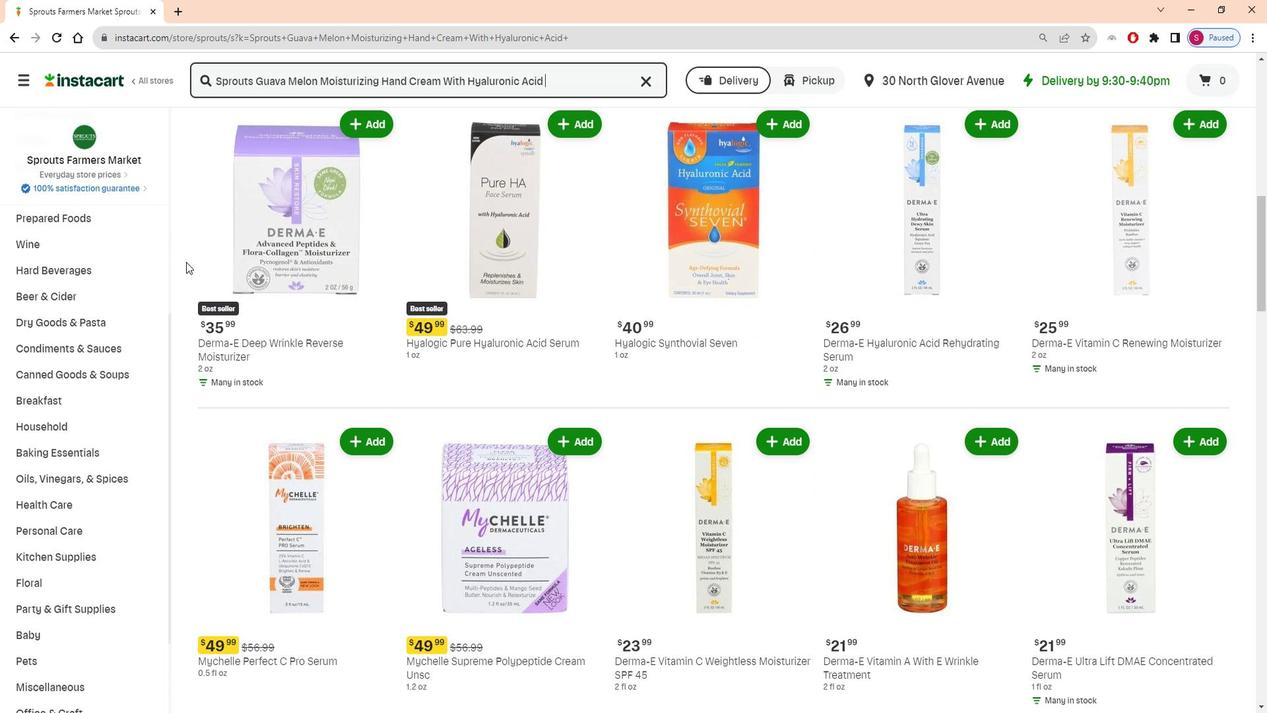 
Action: Mouse scrolled (195, 260) with delta (0, 0)
Screenshot: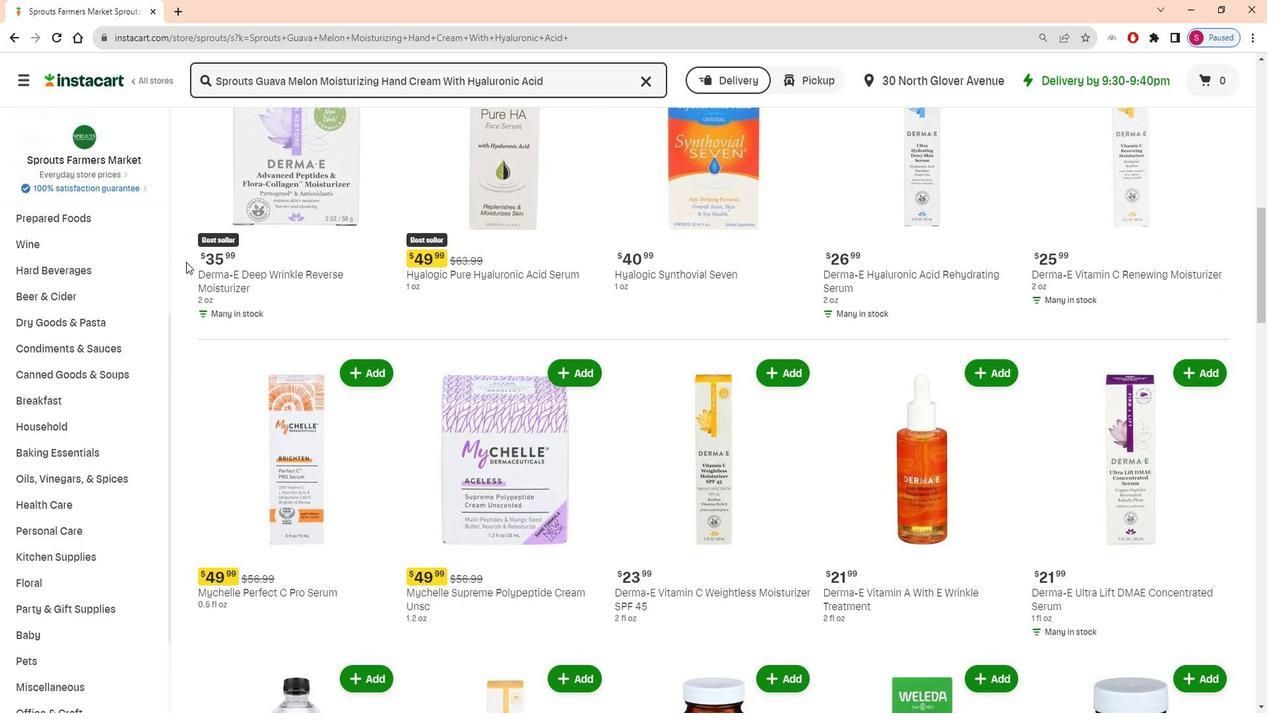 
Action: Mouse moved to (220, 248)
Screenshot: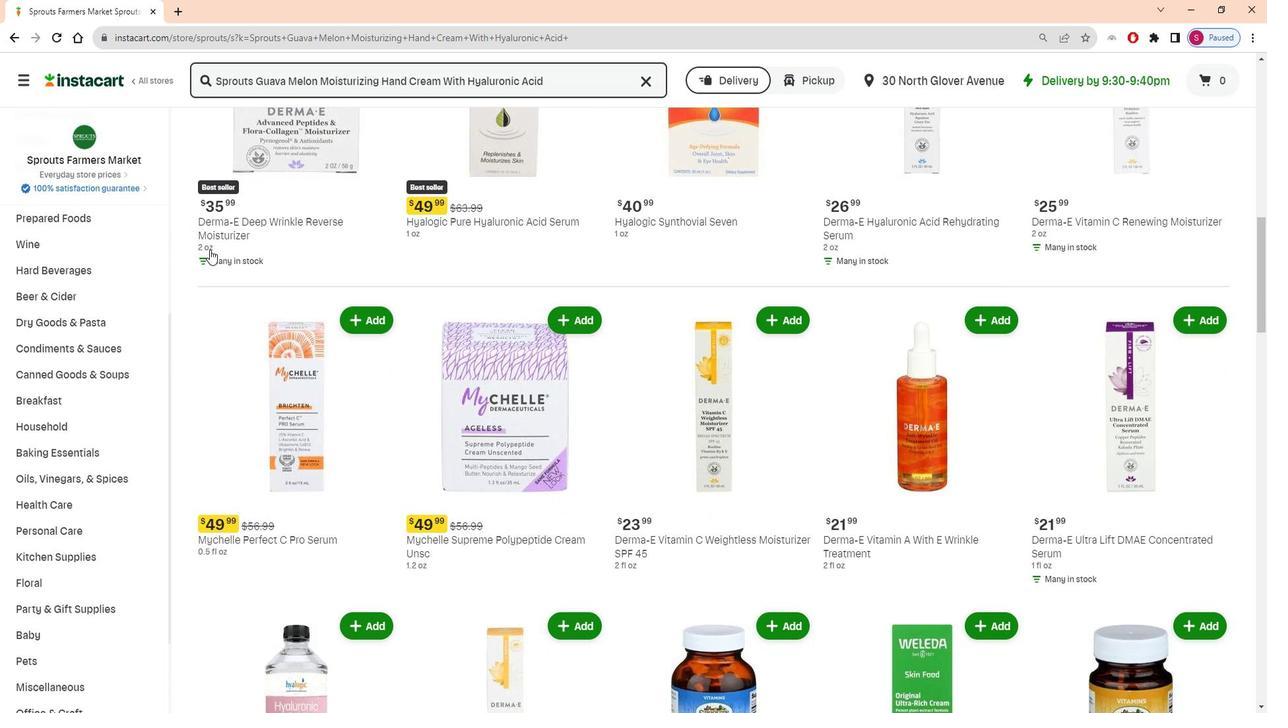 
